 Task: Find connections with filter location Peterborough with filter topic #marketingwith filter profile language French with filter current company Houlihan Lokey with filter school Mangalore University with filter industry Community Development and Urban Planning with filter service category WordPress Design with filter keywords title Medical Researcher
Action: Mouse moved to (522, 51)
Screenshot: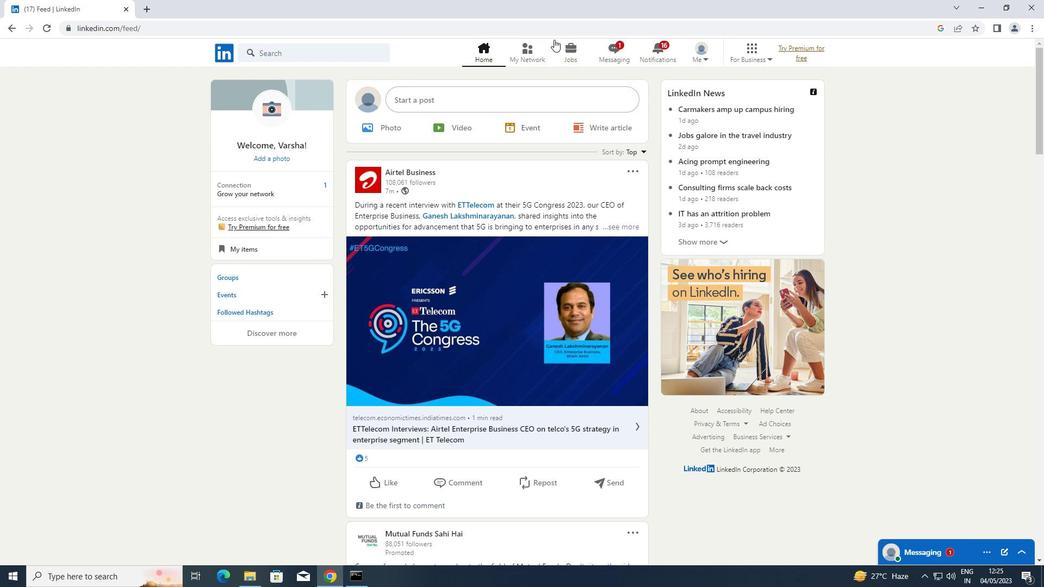
Action: Mouse pressed left at (522, 51)
Screenshot: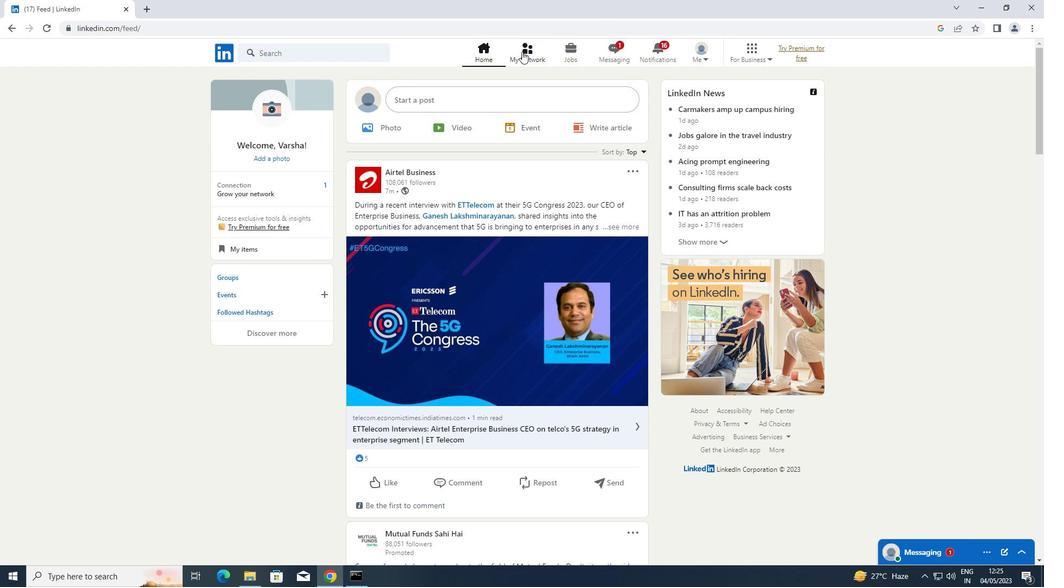 
Action: Mouse moved to (321, 118)
Screenshot: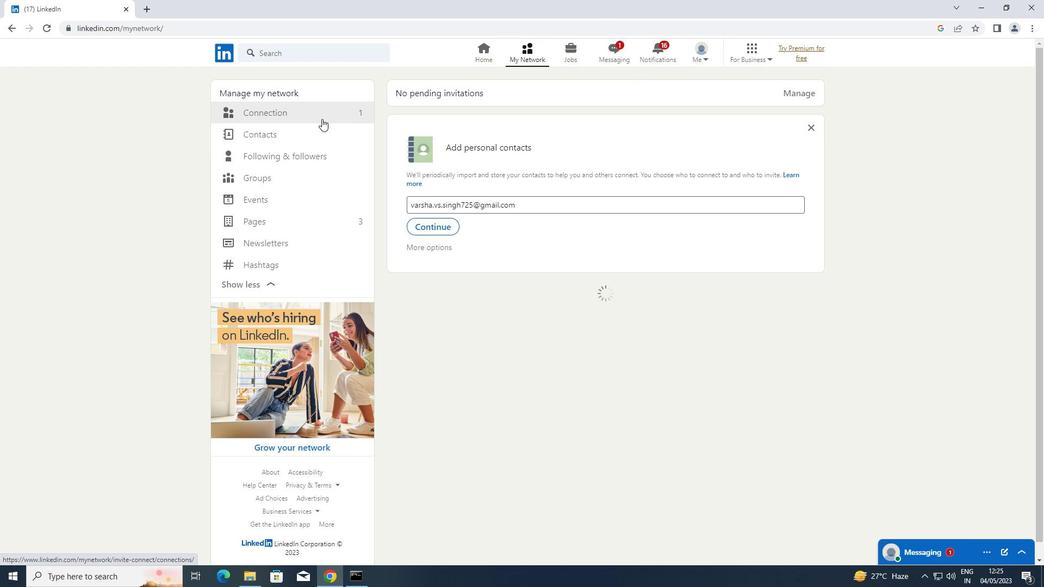 
Action: Mouse pressed left at (321, 118)
Screenshot: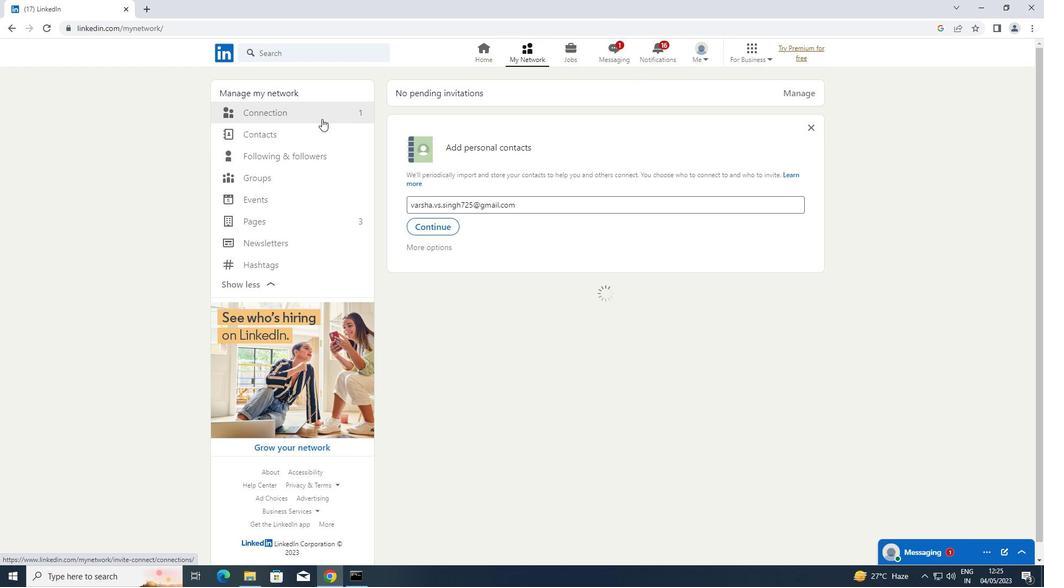 
Action: Mouse moved to (607, 110)
Screenshot: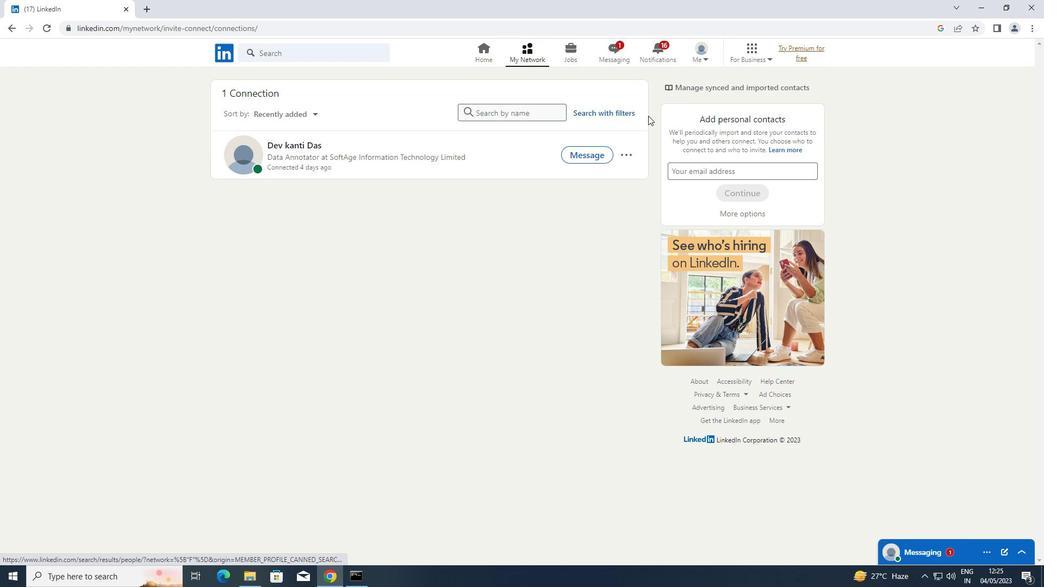 
Action: Mouse pressed left at (607, 110)
Screenshot: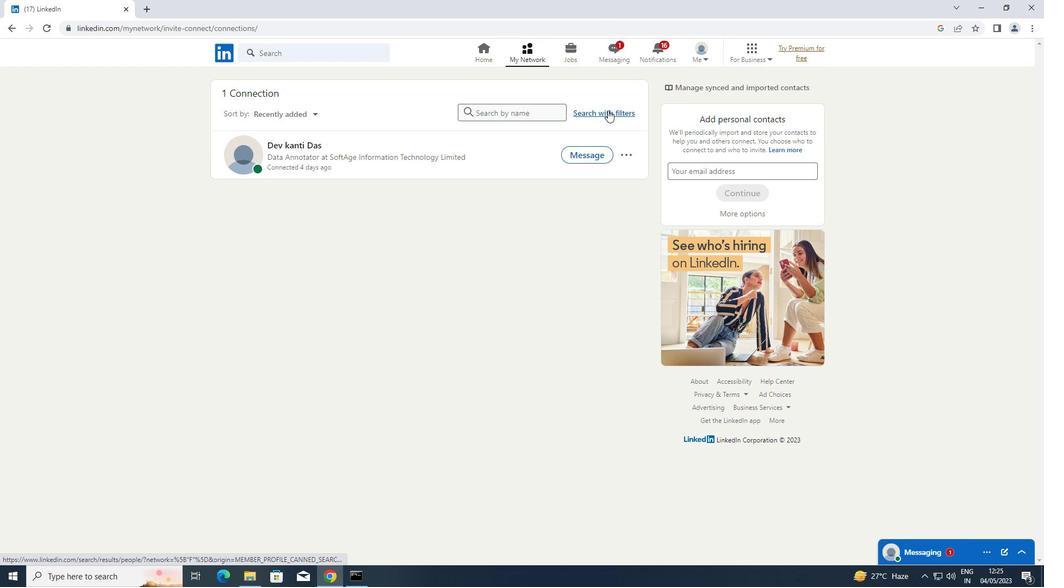 
Action: Mouse moved to (559, 90)
Screenshot: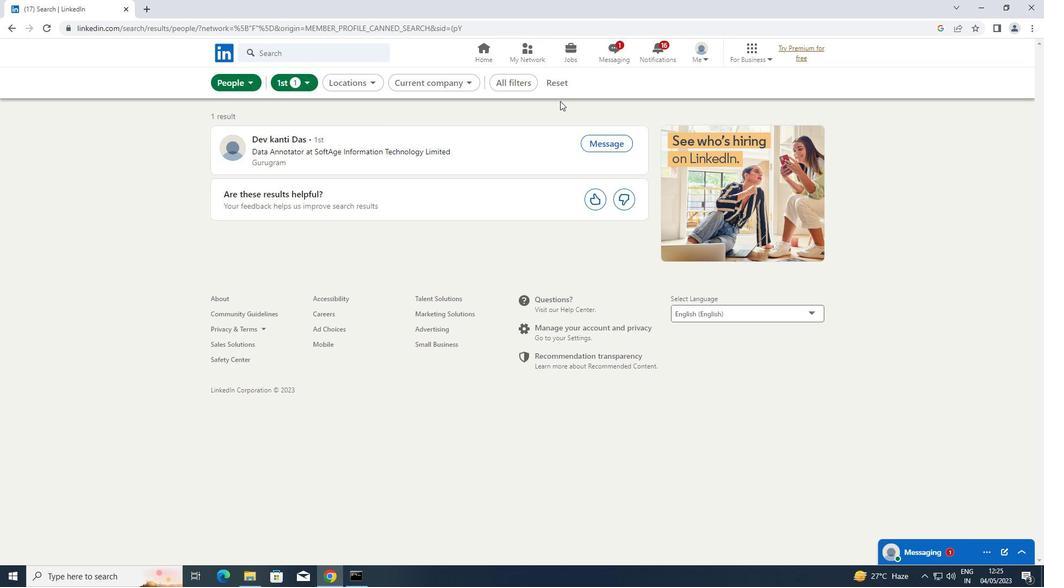 
Action: Mouse pressed left at (559, 90)
Screenshot: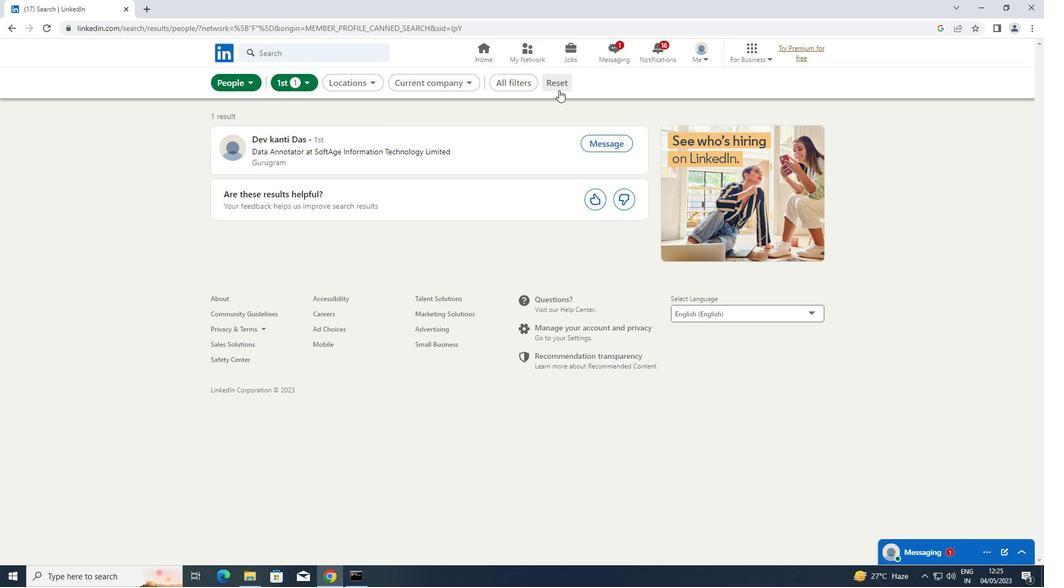 
Action: Mouse moved to (554, 87)
Screenshot: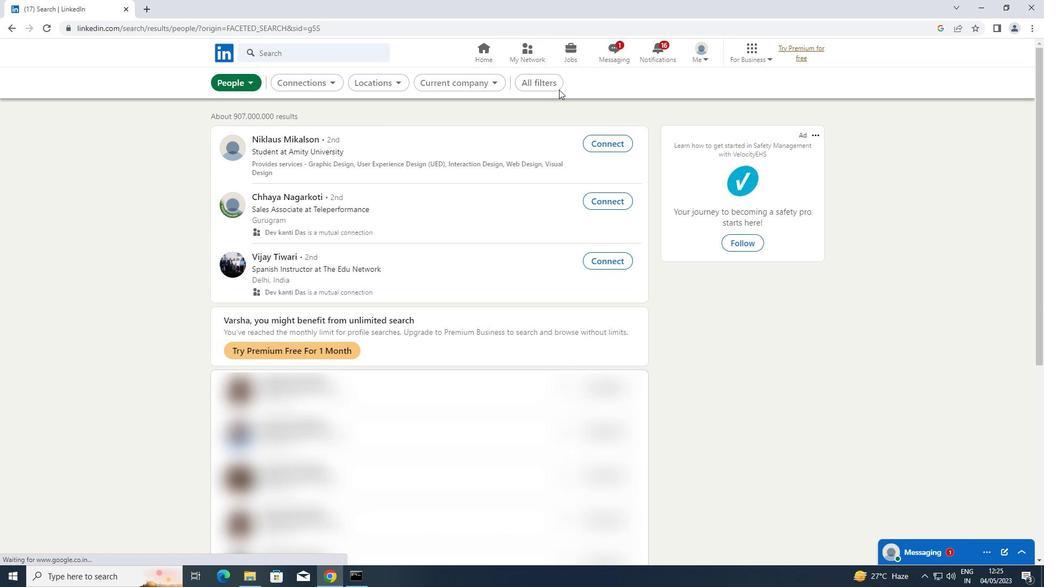 
Action: Mouse pressed left at (554, 87)
Screenshot: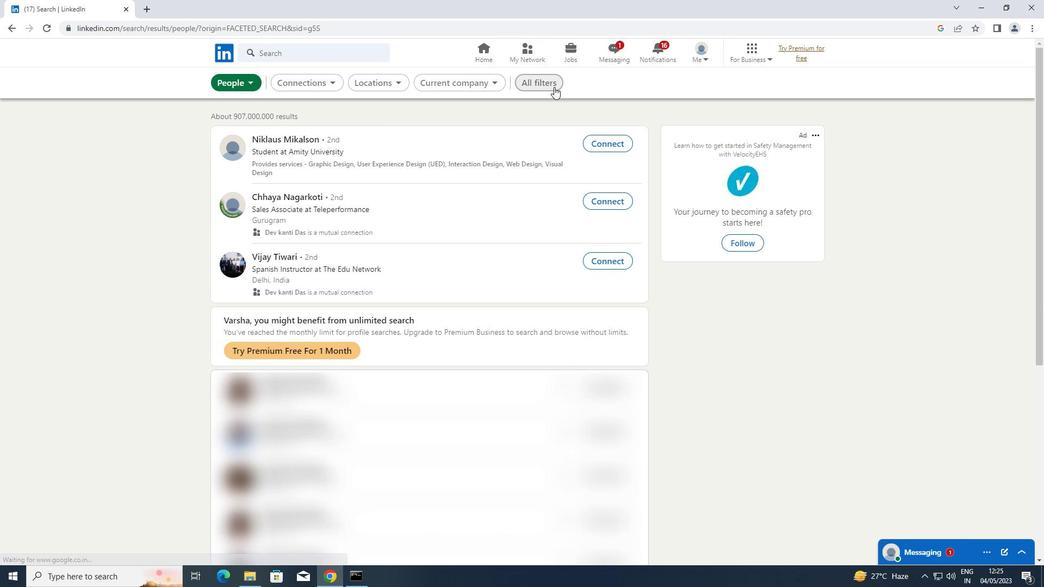 
Action: Mouse moved to (896, 306)
Screenshot: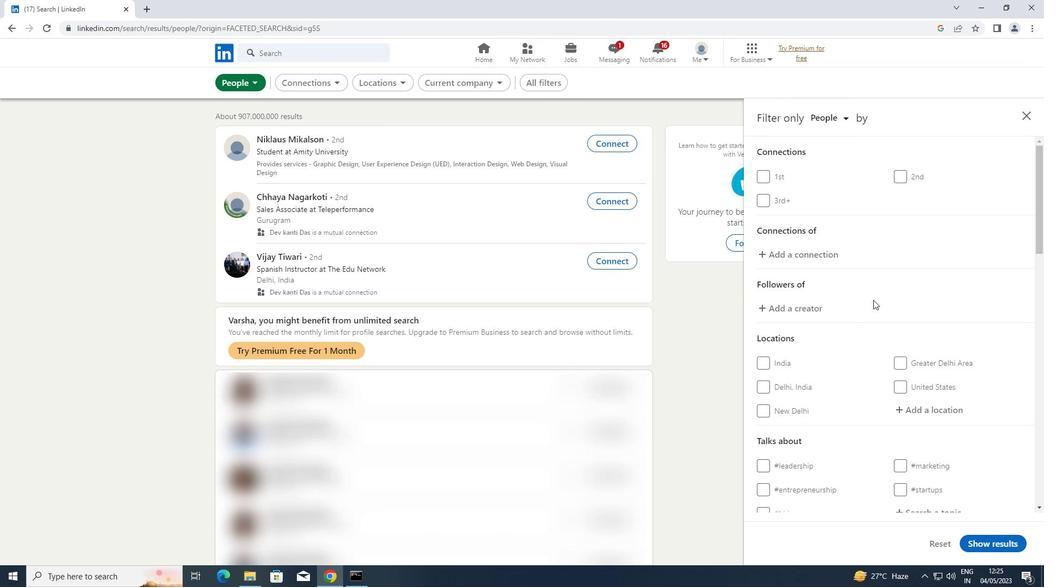 
Action: Mouse scrolled (896, 306) with delta (0, 0)
Screenshot: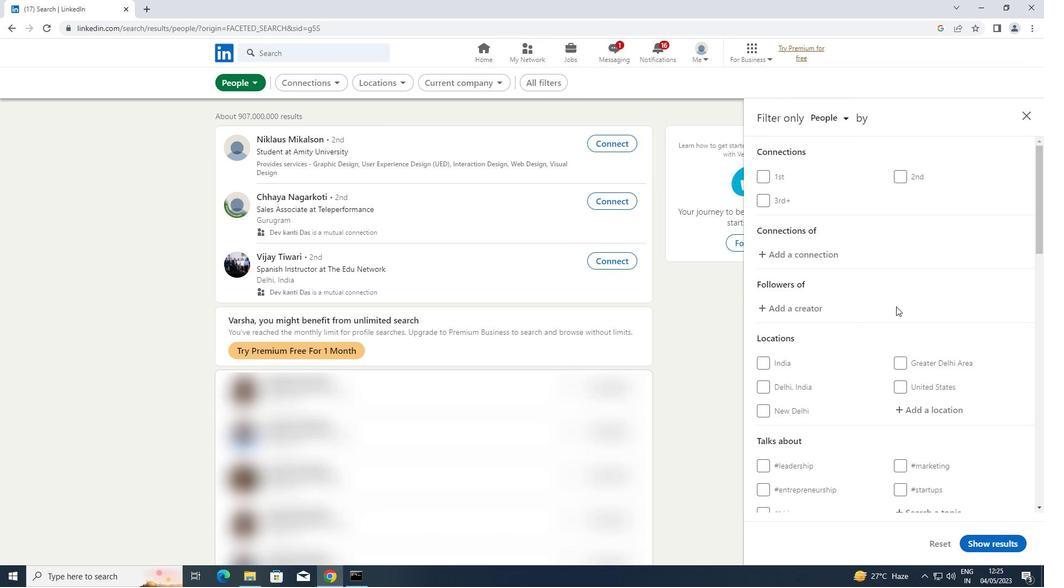 
Action: Mouse scrolled (896, 306) with delta (0, 0)
Screenshot: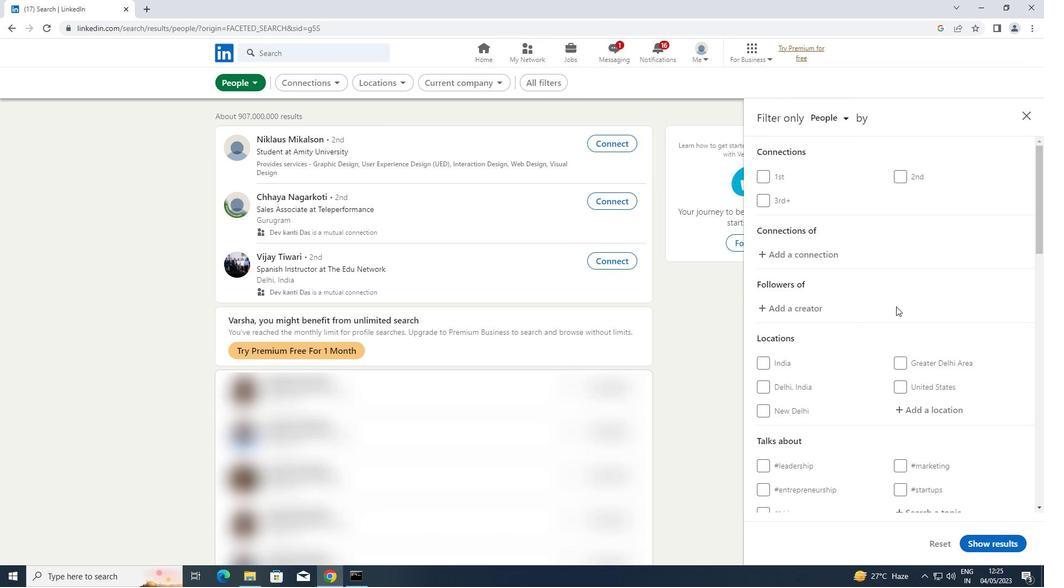 
Action: Mouse moved to (911, 303)
Screenshot: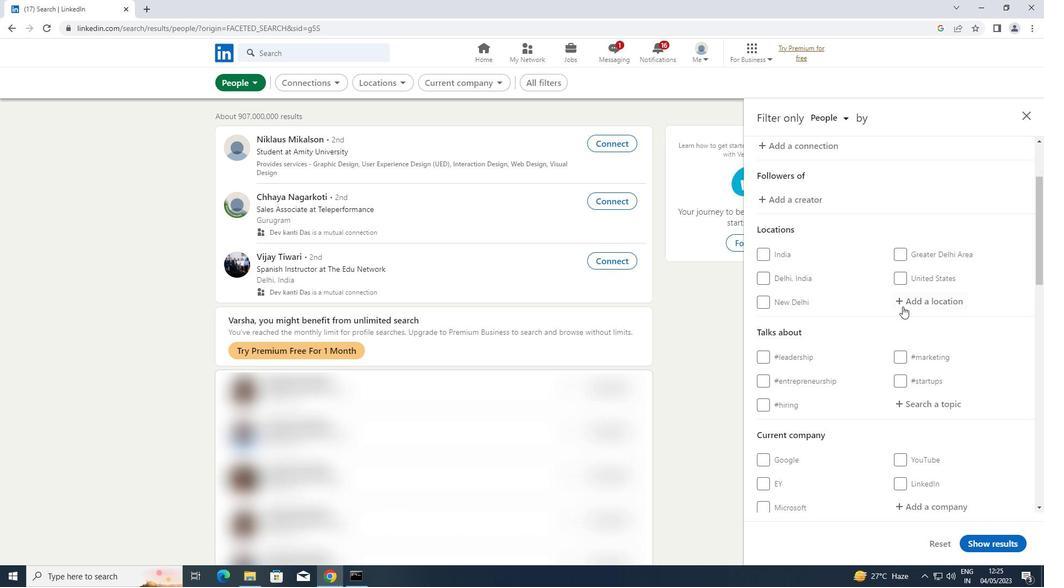 
Action: Mouse pressed left at (911, 303)
Screenshot: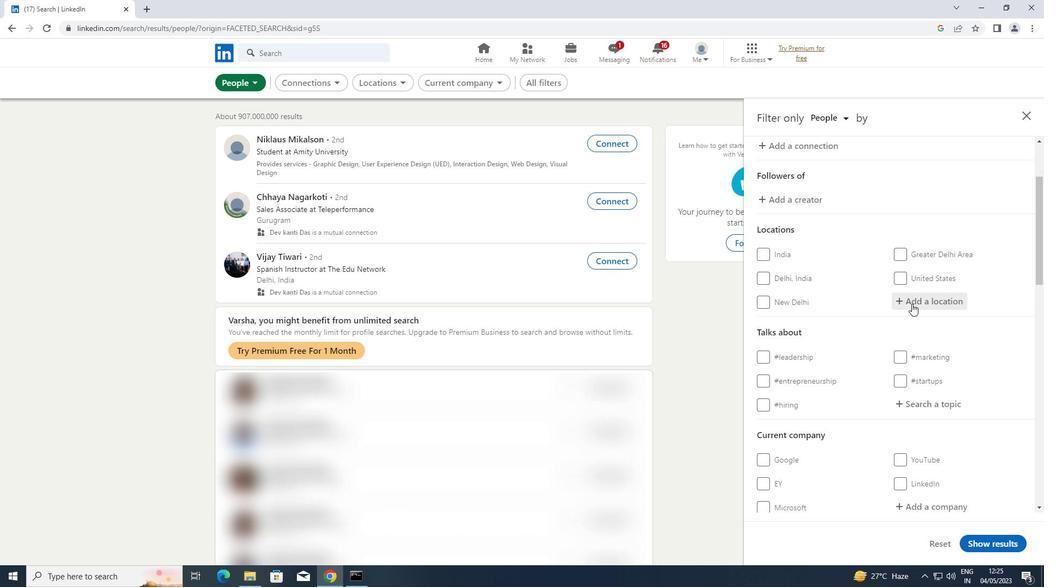 
Action: Key pressed <Key.shift>PETERBOROUGH<Key.enter>
Screenshot: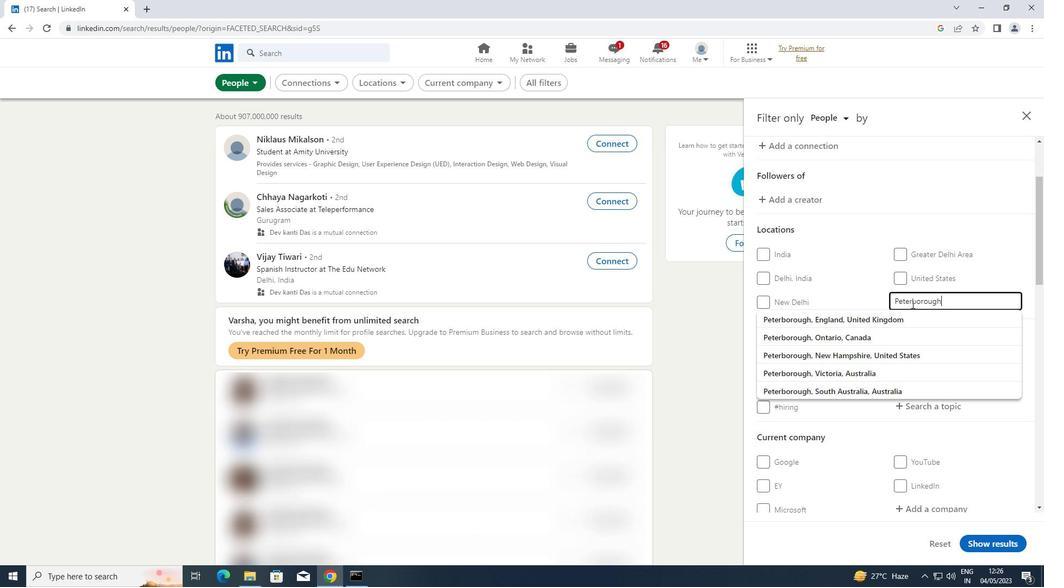 
Action: Mouse moved to (939, 406)
Screenshot: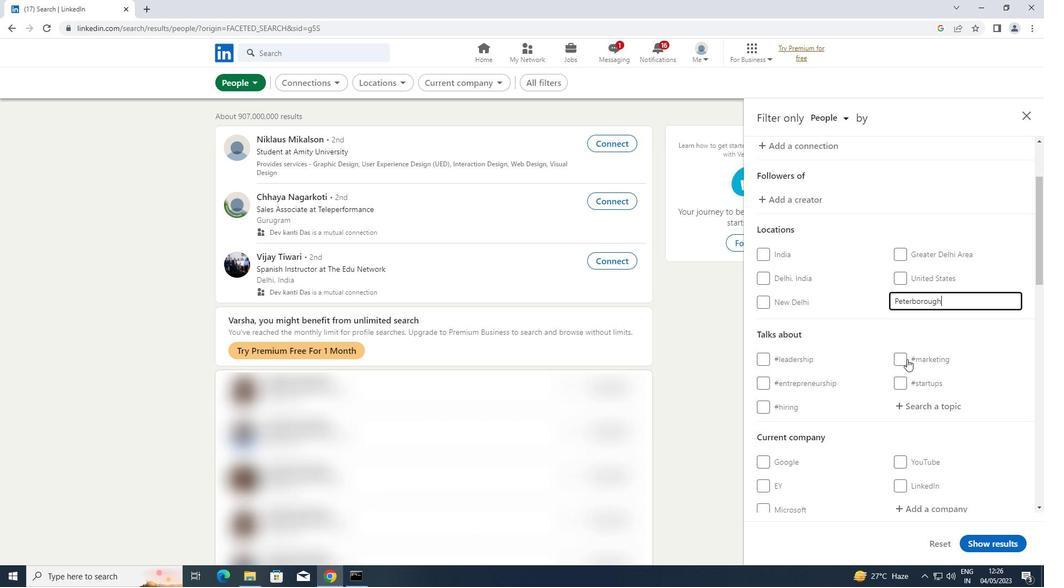 
Action: Mouse pressed left at (939, 406)
Screenshot: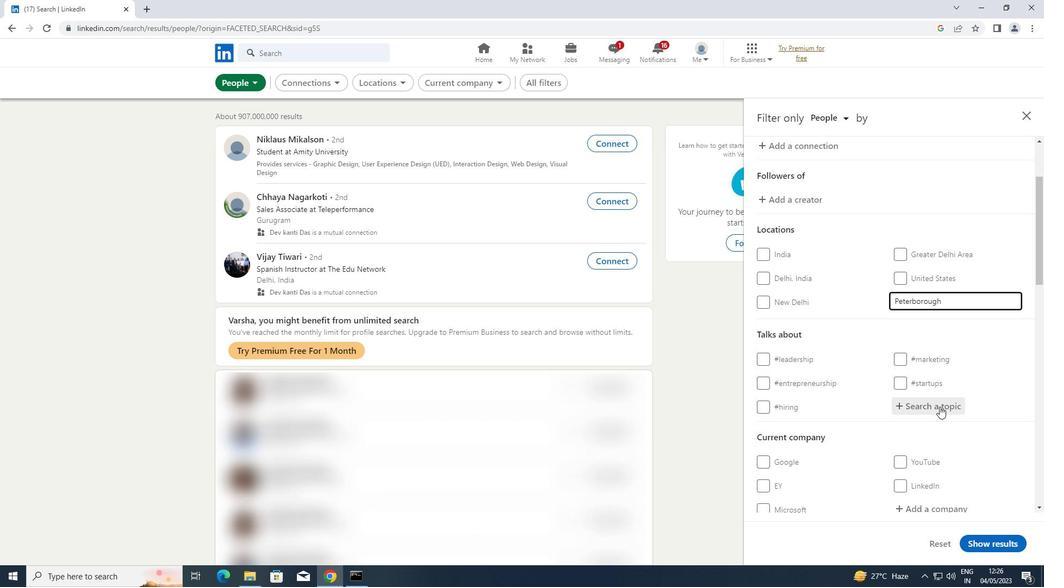 
Action: Mouse moved to (939, 407)
Screenshot: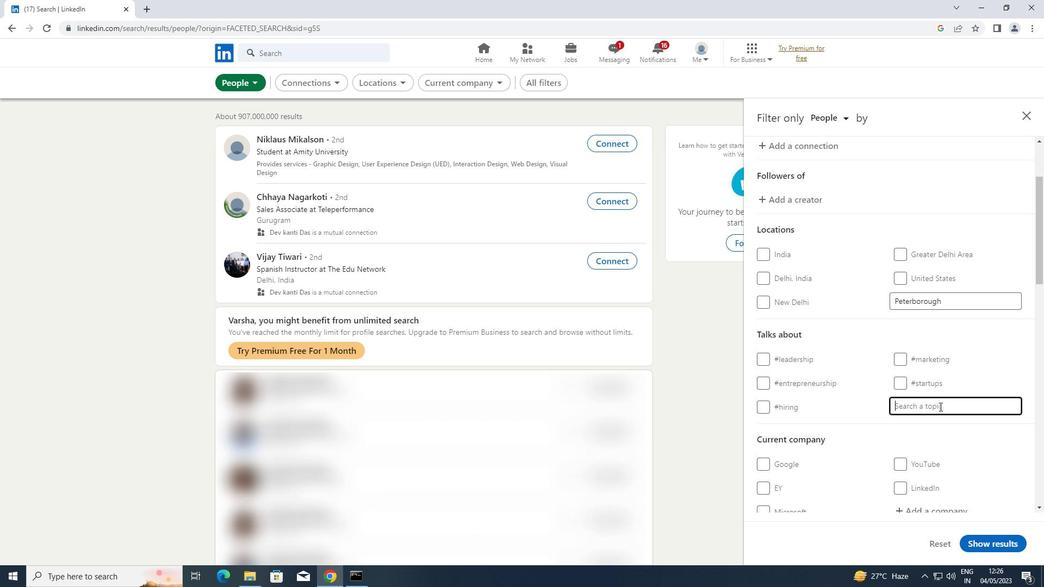 
Action: Key pressed MARKETING
Screenshot: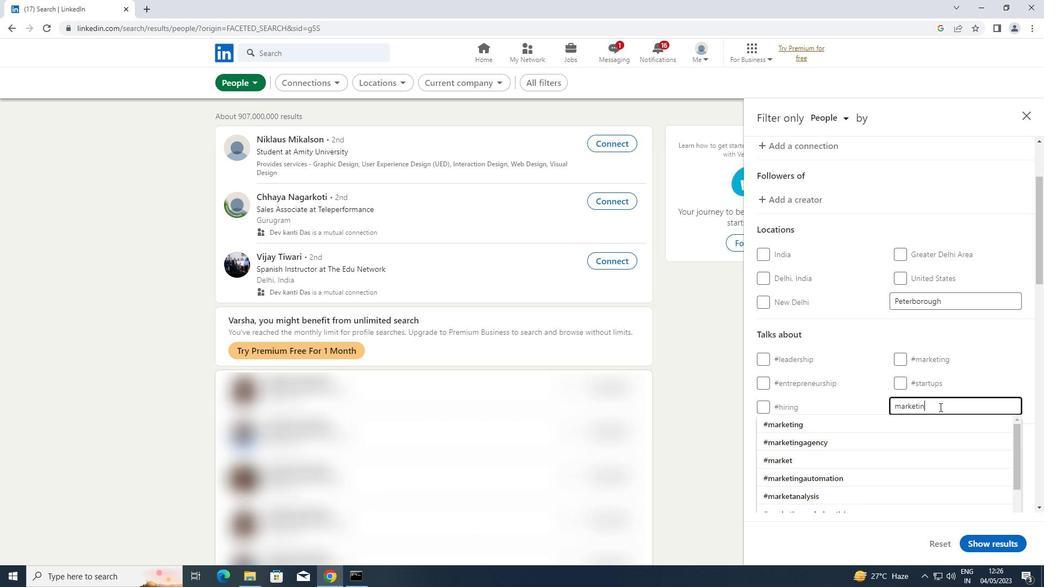 
Action: Mouse moved to (924, 429)
Screenshot: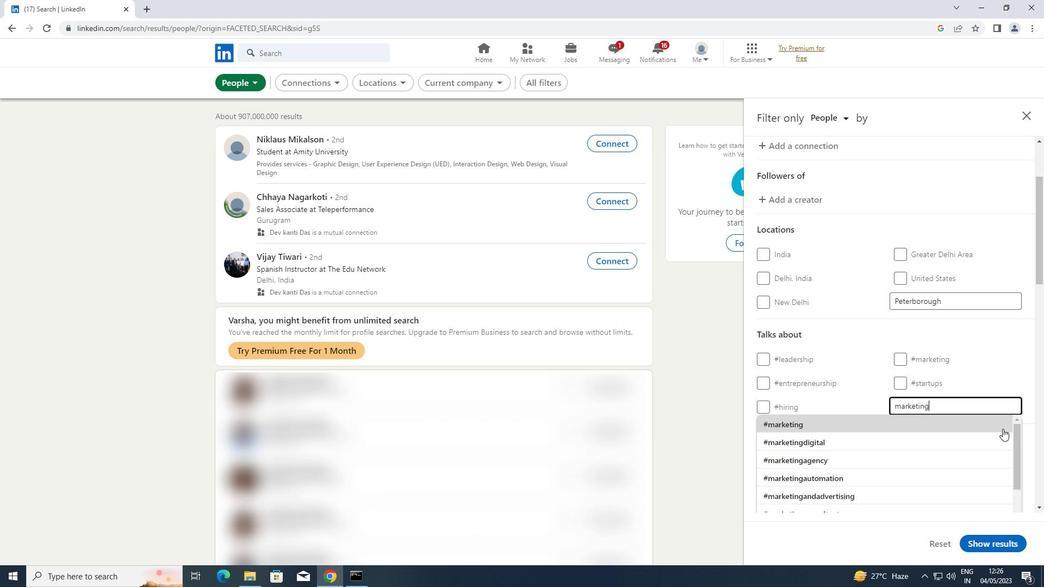 
Action: Mouse pressed left at (924, 429)
Screenshot: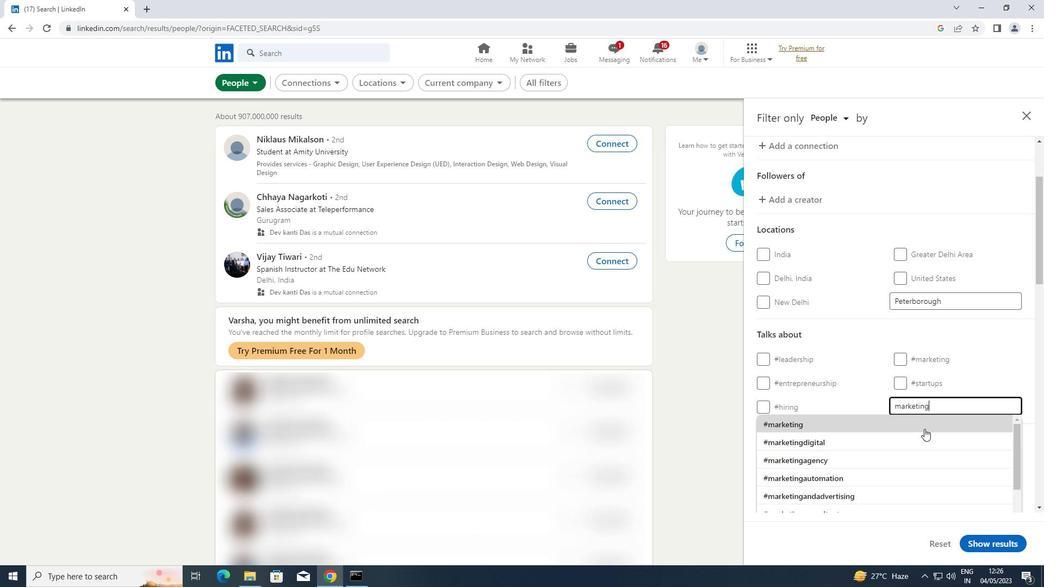 
Action: Mouse moved to (940, 420)
Screenshot: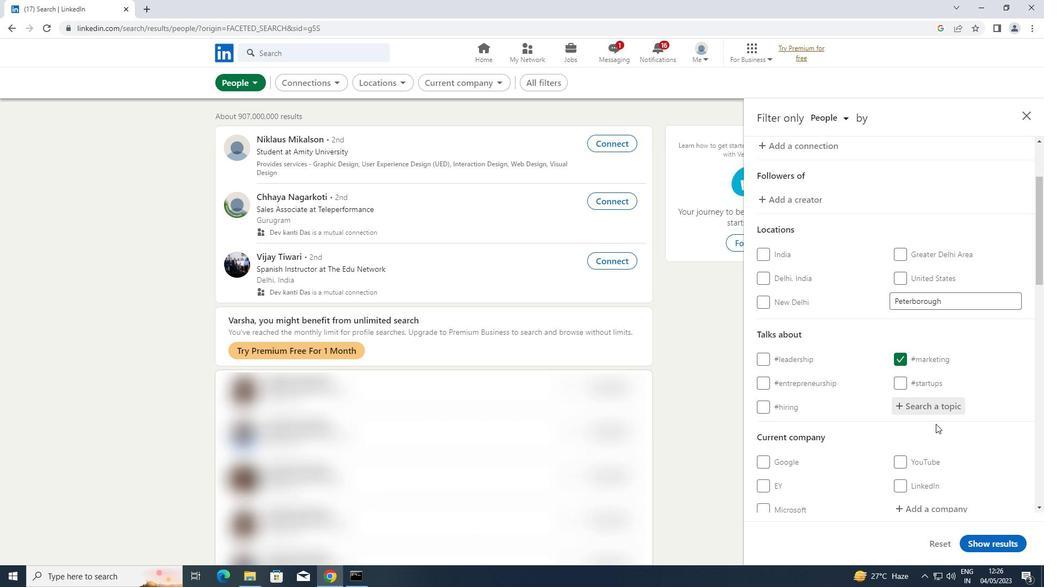 
Action: Mouse scrolled (940, 420) with delta (0, 0)
Screenshot: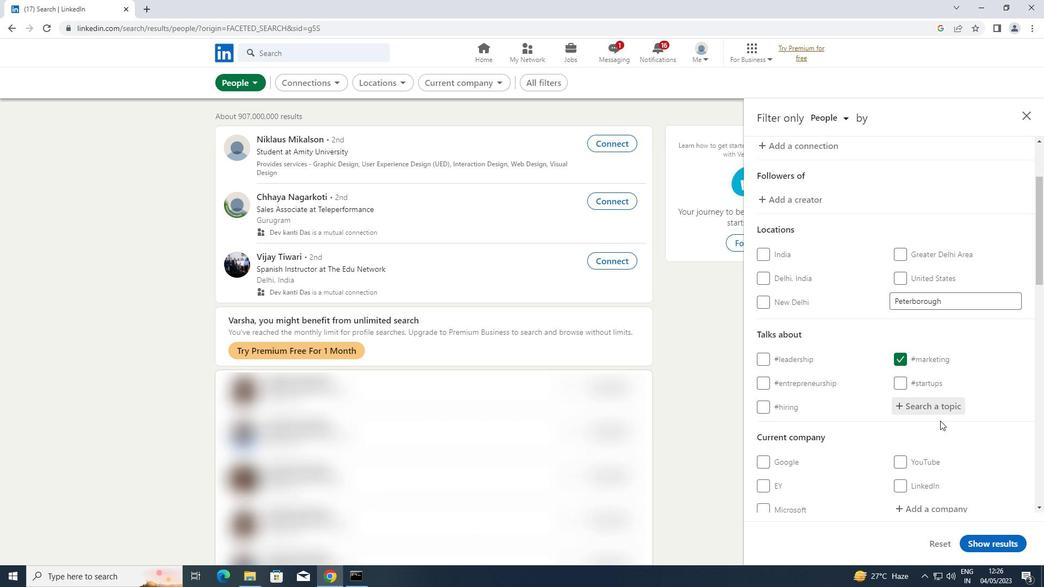 
Action: Mouse scrolled (940, 420) with delta (0, 0)
Screenshot: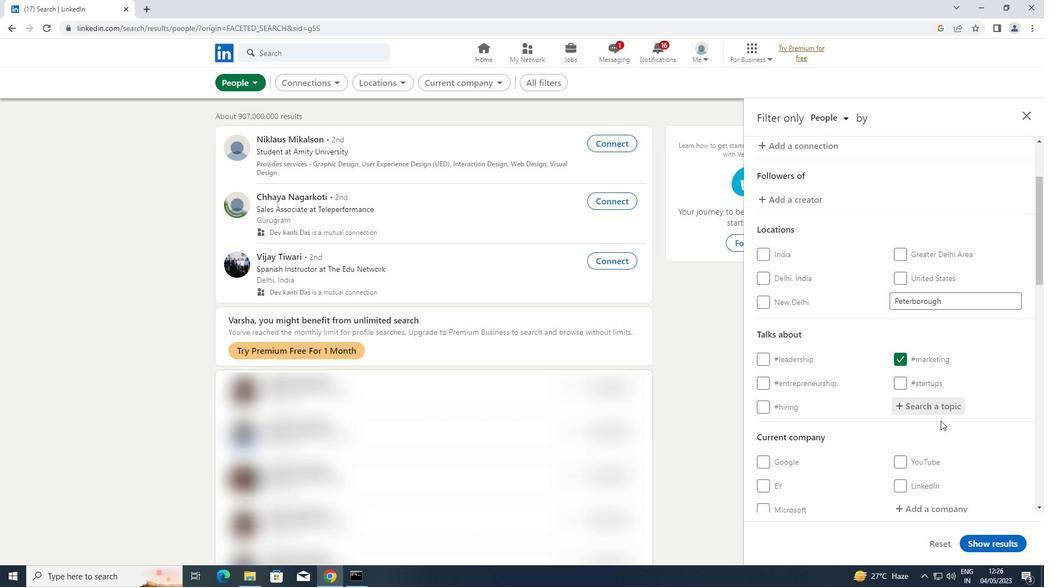 
Action: Mouse scrolled (940, 420) with delta (0, 0)
Screenshot: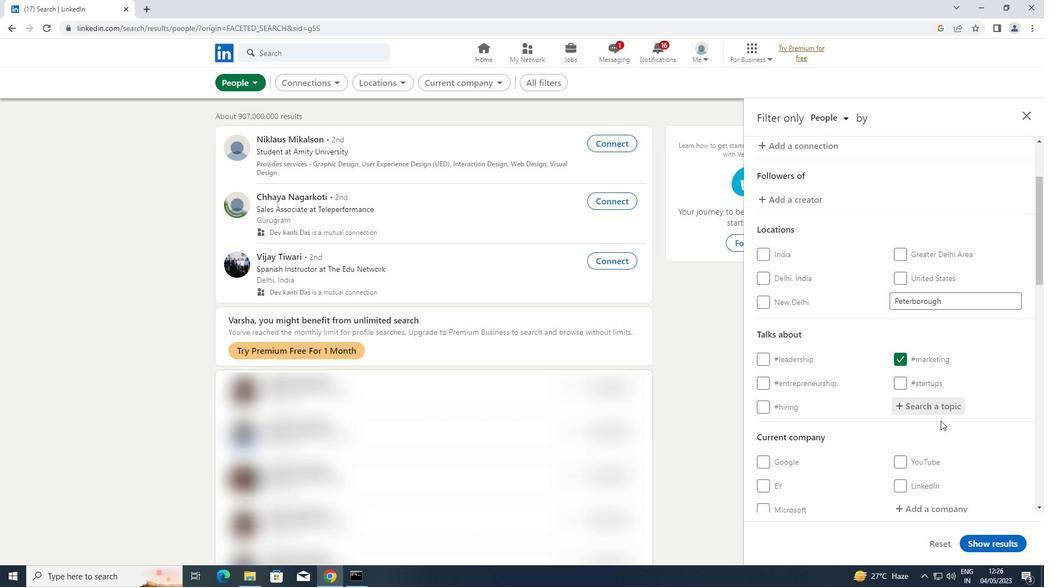 
Action: Mouse moved to (947, 408)
Screenshot: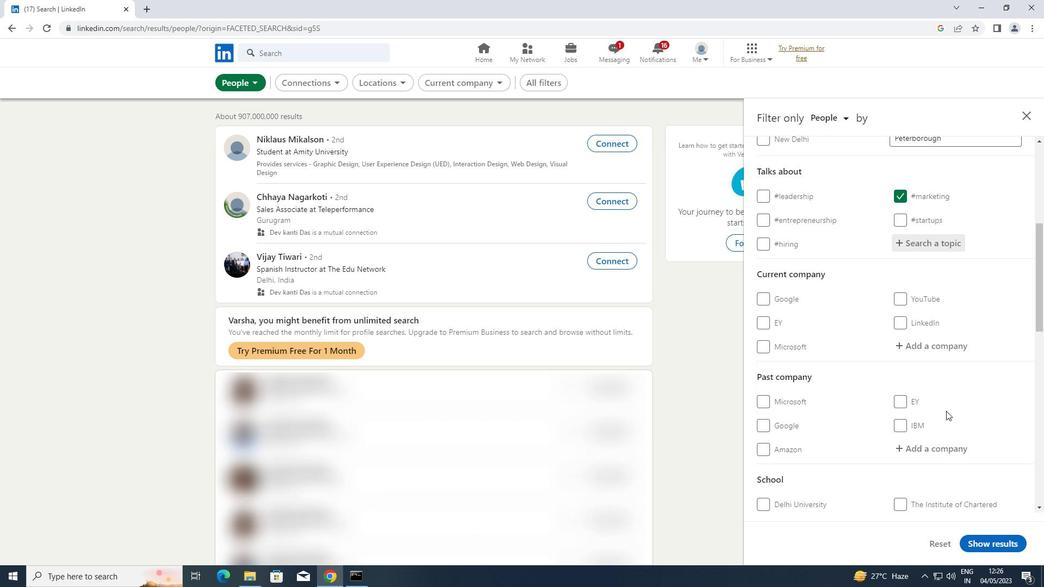 
Action: Mouse scrolled (947, 408) with delta (0, 0)
Screenshot: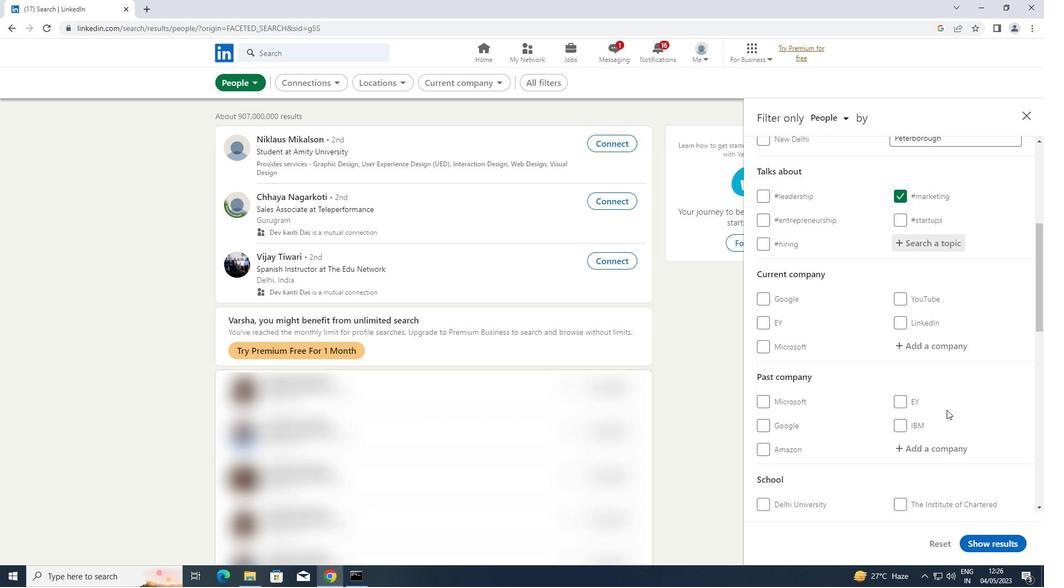 
Action: Mouse scrolled (947, 408) with delta (0, 0)
Screenshot: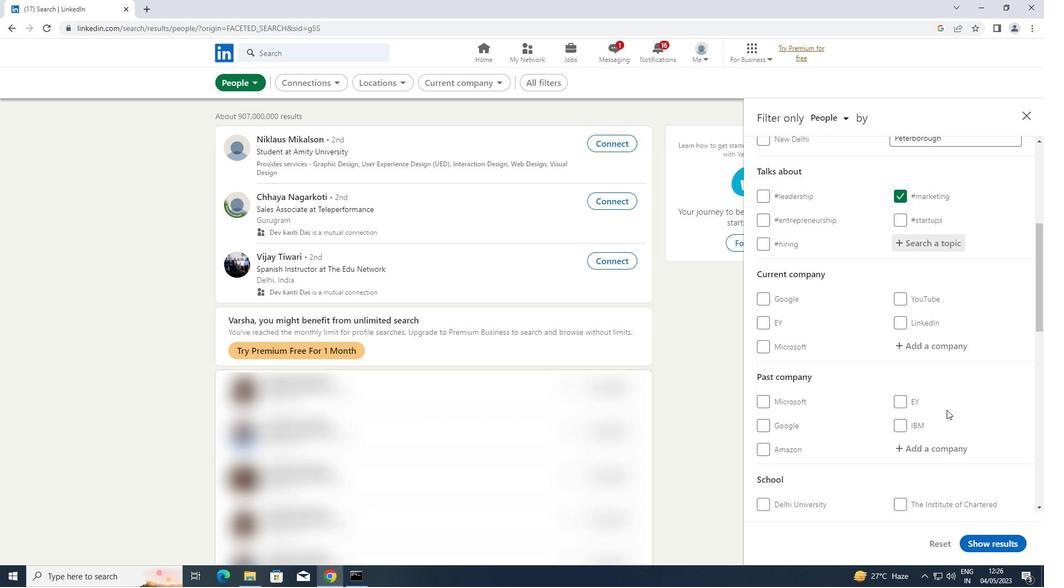 
Action: Mouse scrolled (947, 408) with delta (0, 0)
Screenshot: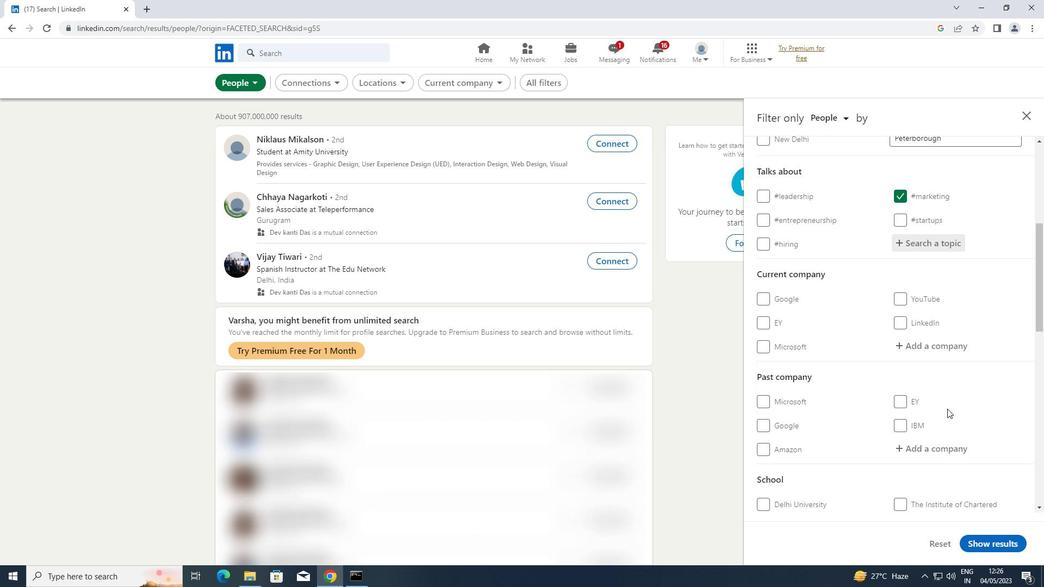 
Action: Mouse moved to (947, 408)
Screenshot: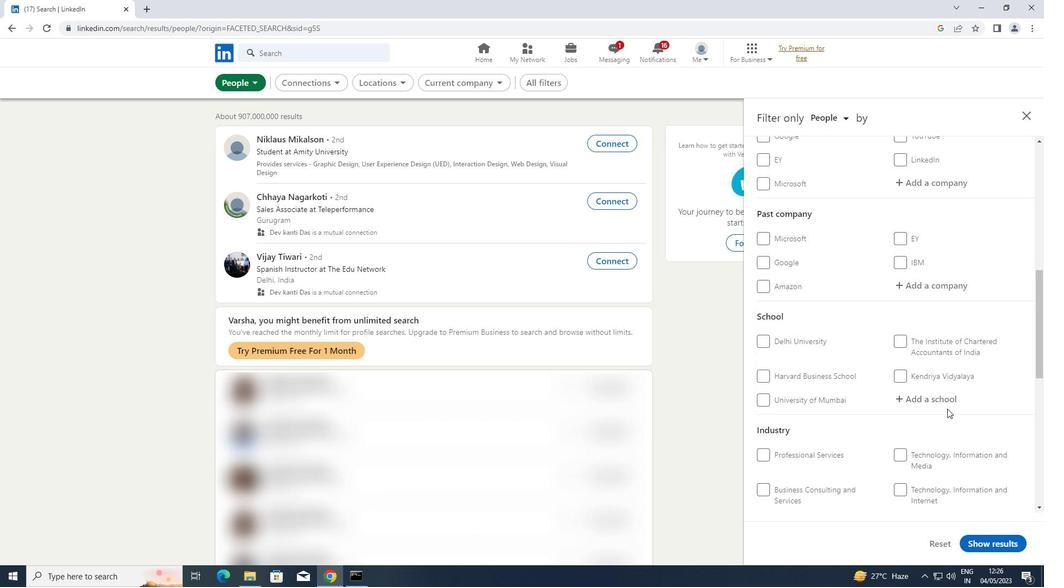 
Action: Mouse scrolled (947, 407) with delta (0, 0)
Screenshot: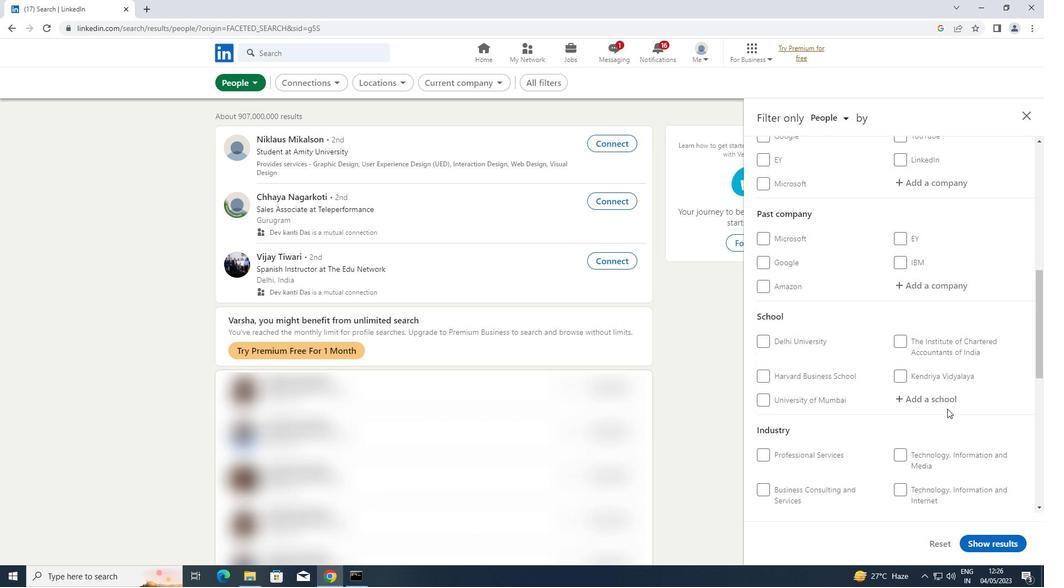 
Action: Mouse scrolled (947, 407) with delta (0, 0)
Screenshot: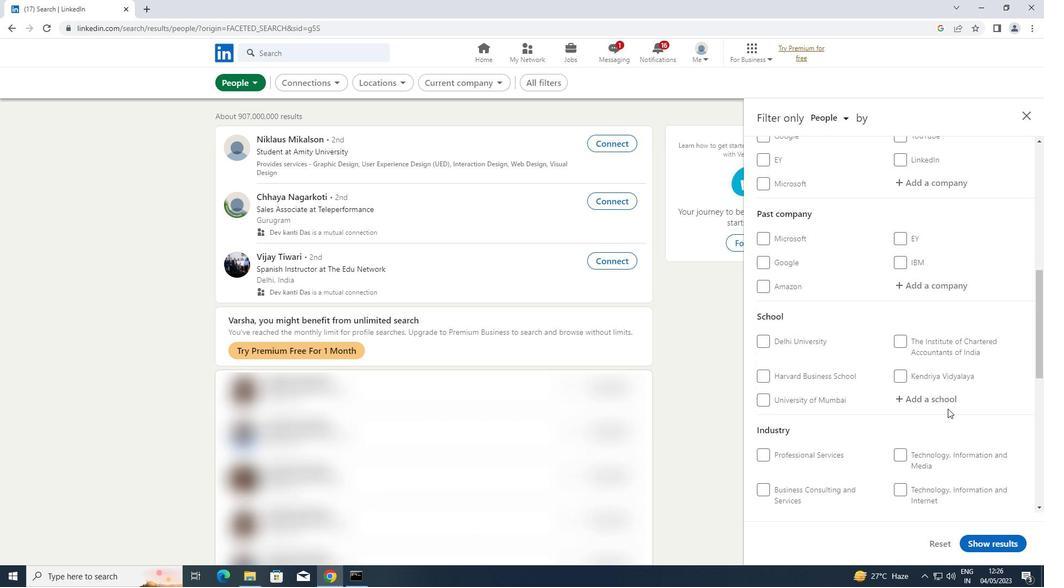 
Action: Mouse scrolled (947, 407) with delta (0, 0)
Screenshot: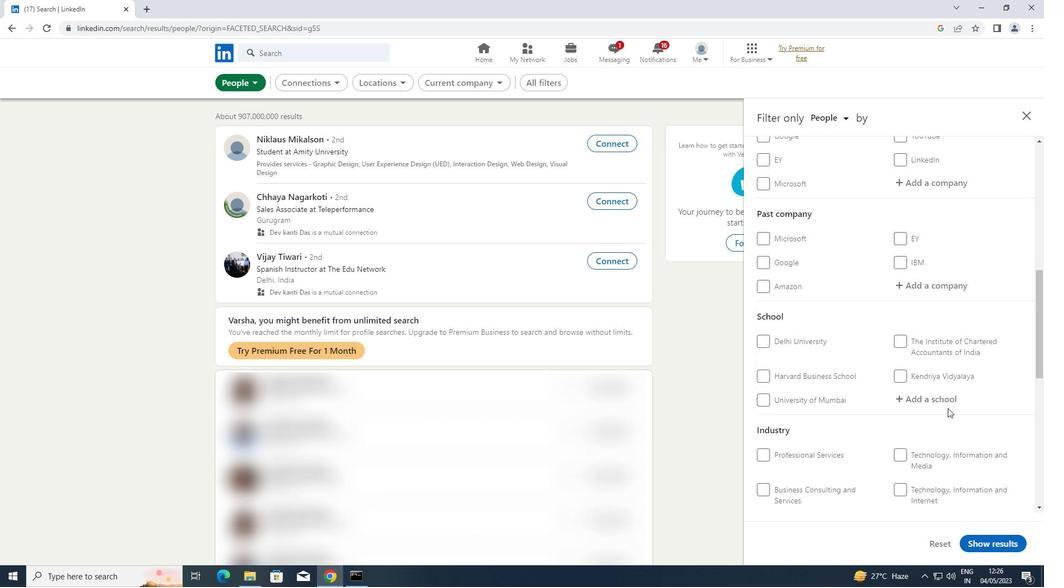
Action: Mouse moved to (899, 417)
Screenshot: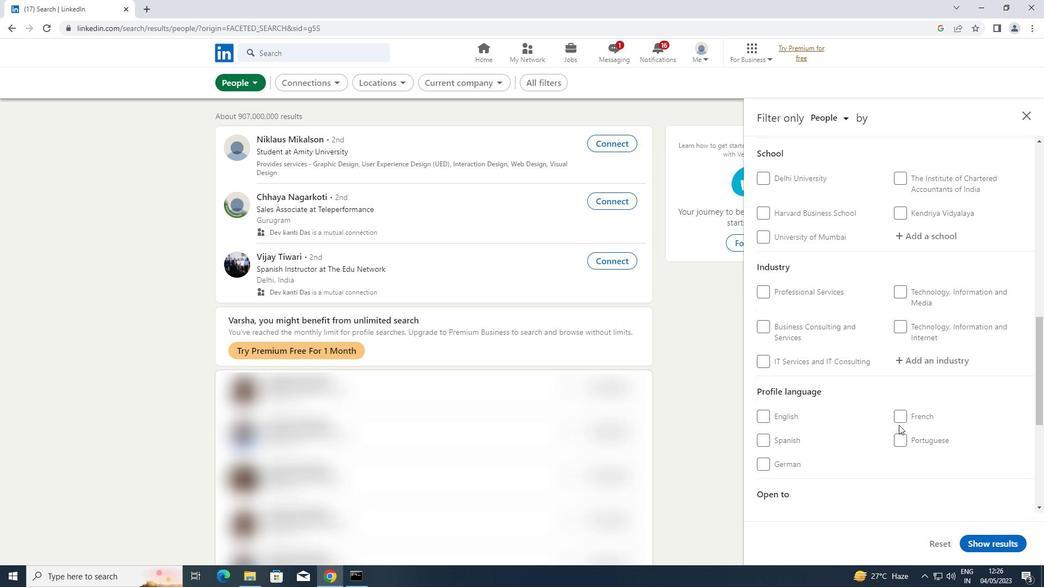 
Action: Mouse pressed left at (899, 417)
Screenshot: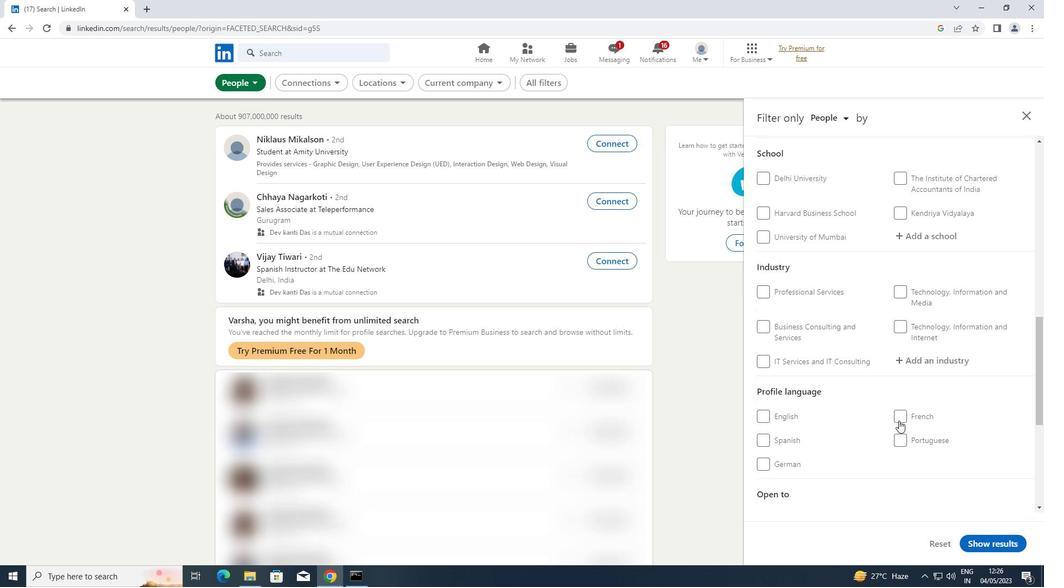 
Action: Mouse moved to (899, 410)
Screenshot: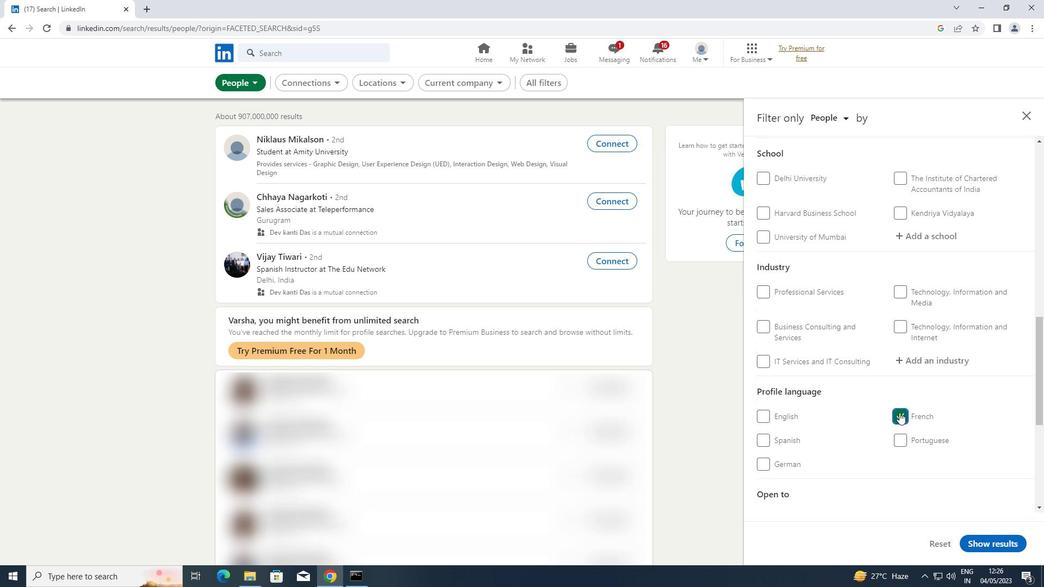
Action: Mouse scrolled (899, 410) with delta (0, 0)
Screenshot: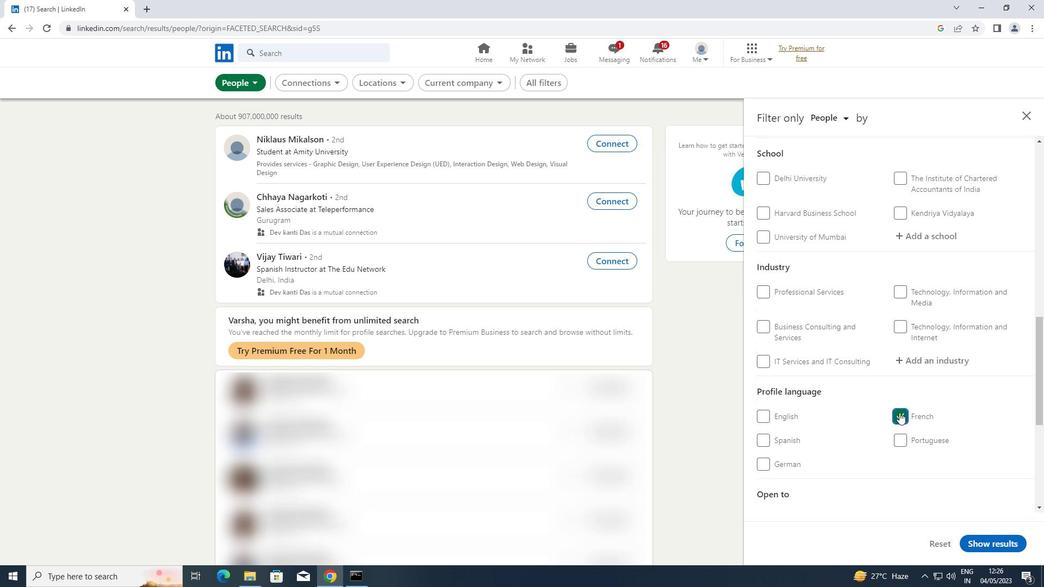 
Action: Mouse moved to (899, 409)
Screenshot: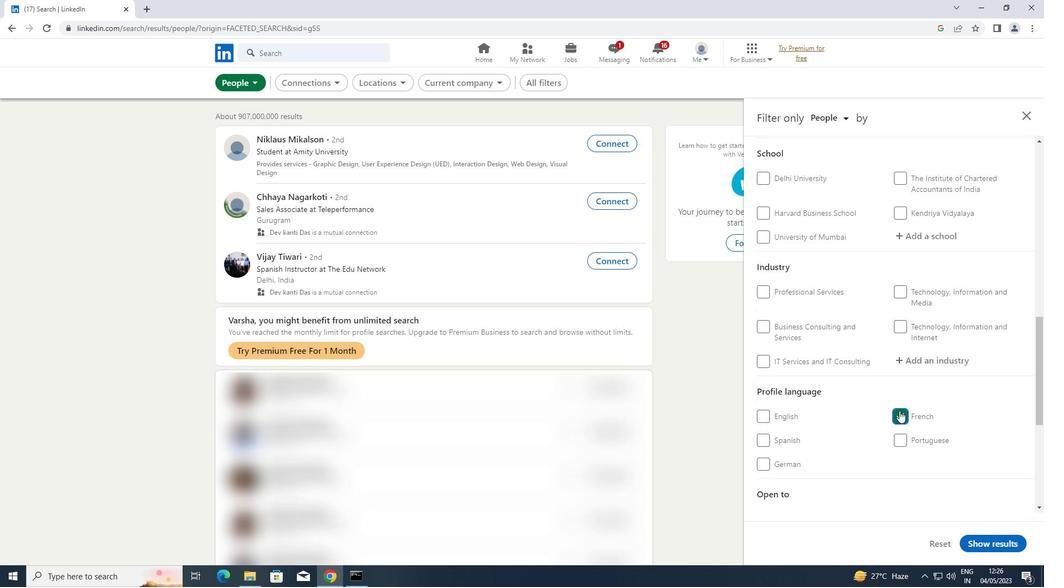 
Action: Mouse scrolled (899, 410) with delta (0, 0)
Screenshot: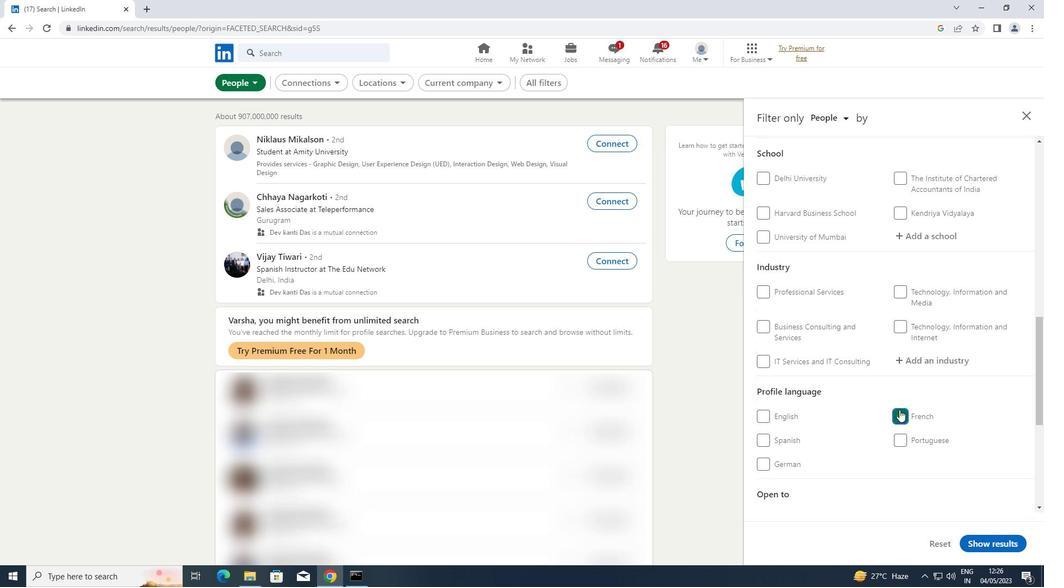 
Action: Mouse scrolled (899, 410) with delta (0, 0)
Screenshot: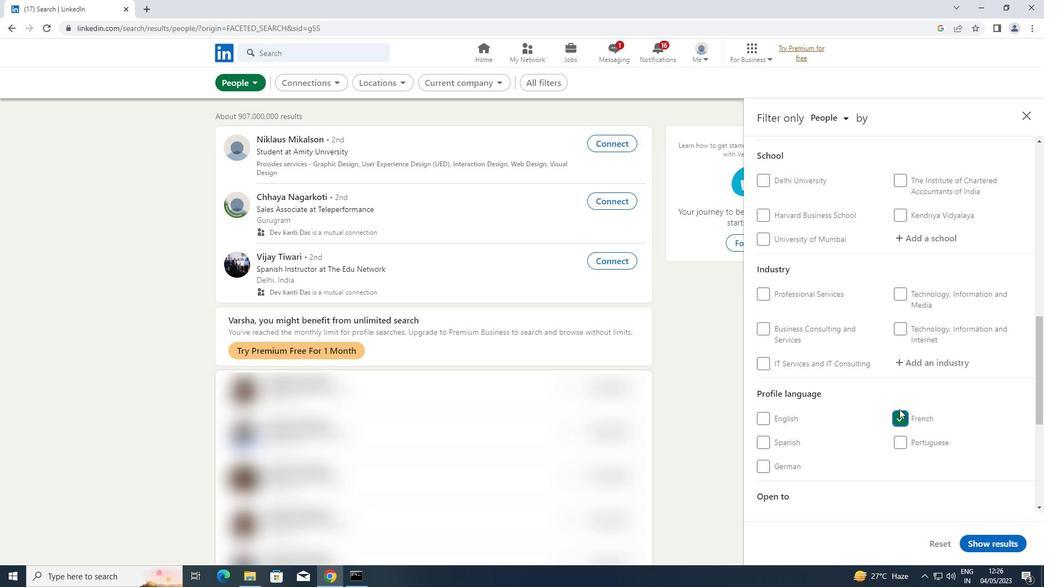
Action: Mouse scrolled (899, 410) with delta (0, 0)
Screenshot: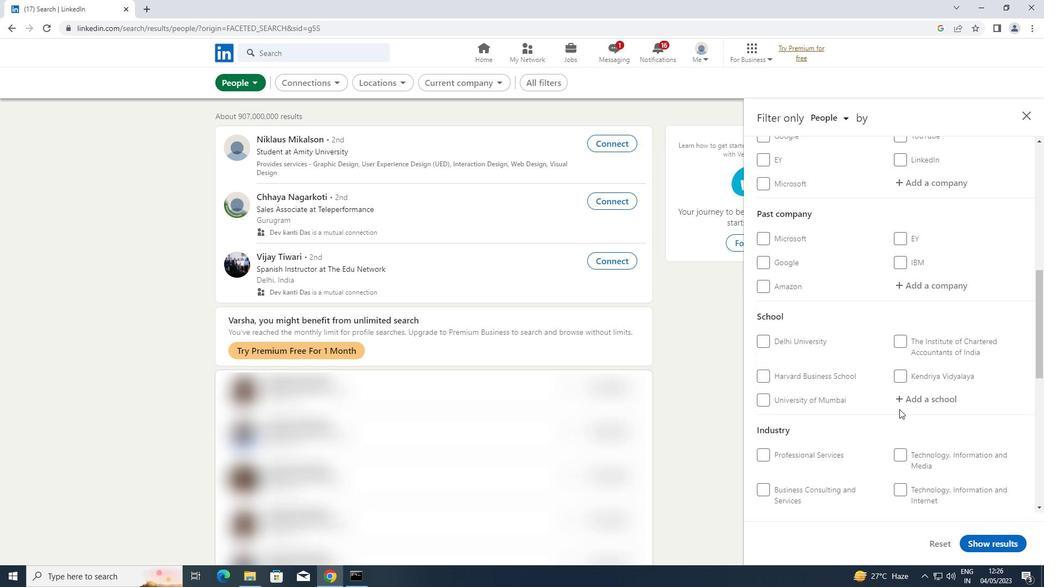 
Action: Mouse scrolled (899, 410) with delta (0, 0)
Screenshot: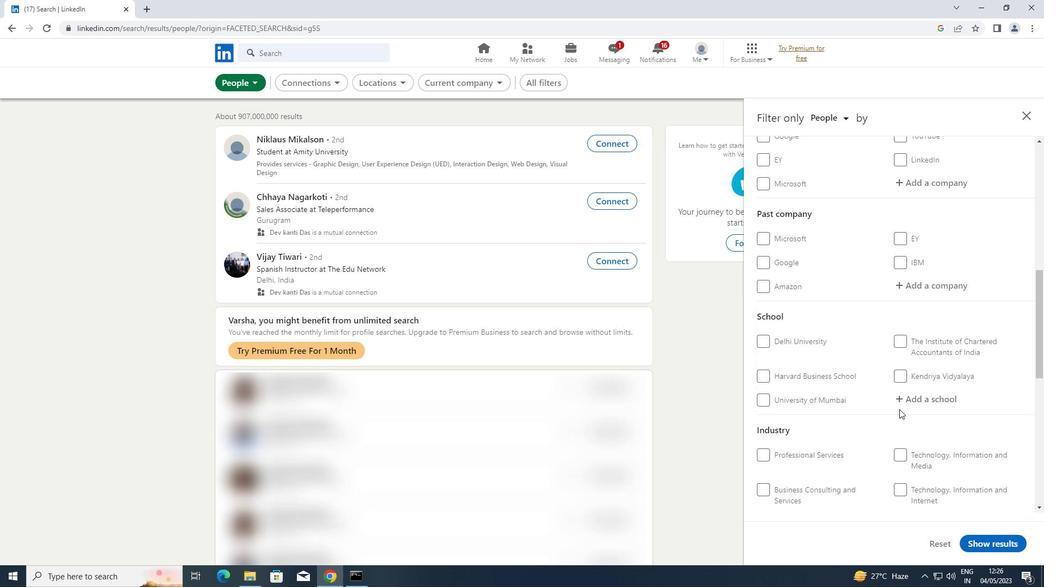 
Action: Mouse scrolled (899, 410) with delta (0, 0)
Screenshot: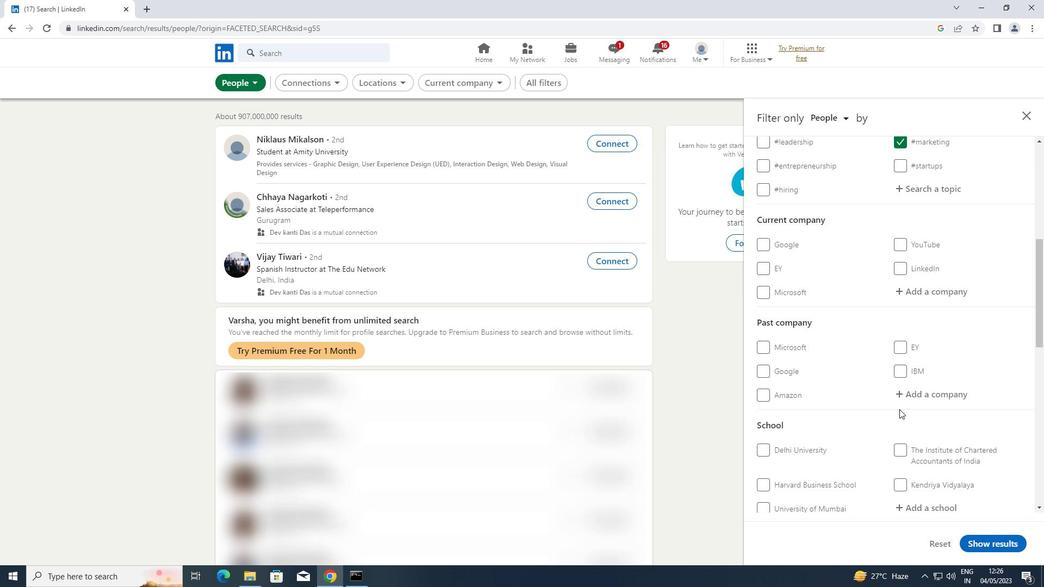 
Action: Mouse moved to (923, 341)
Screenshot: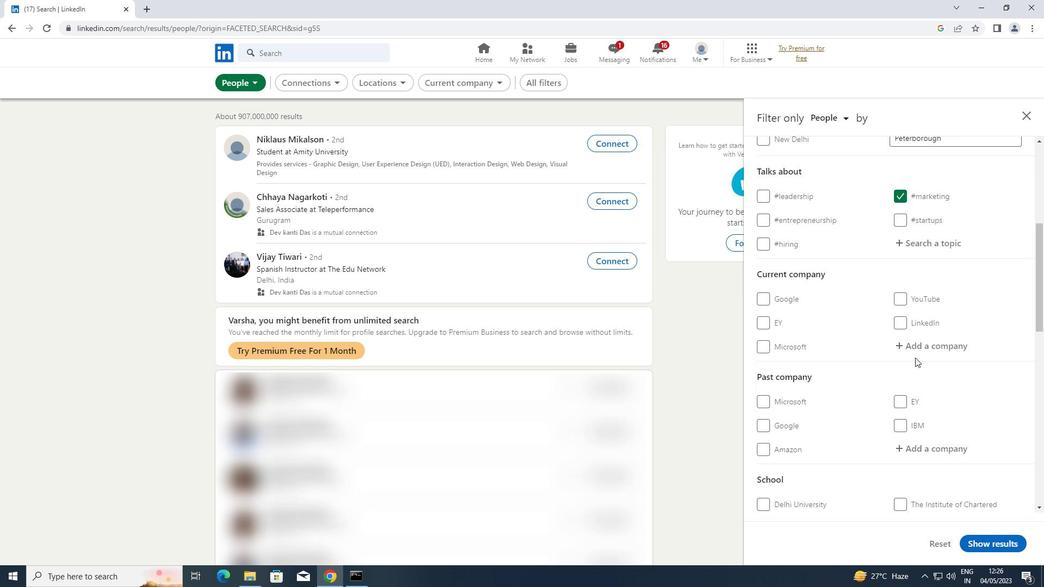 
Action: Mouse pressed left at (923, 341)
Screenshot: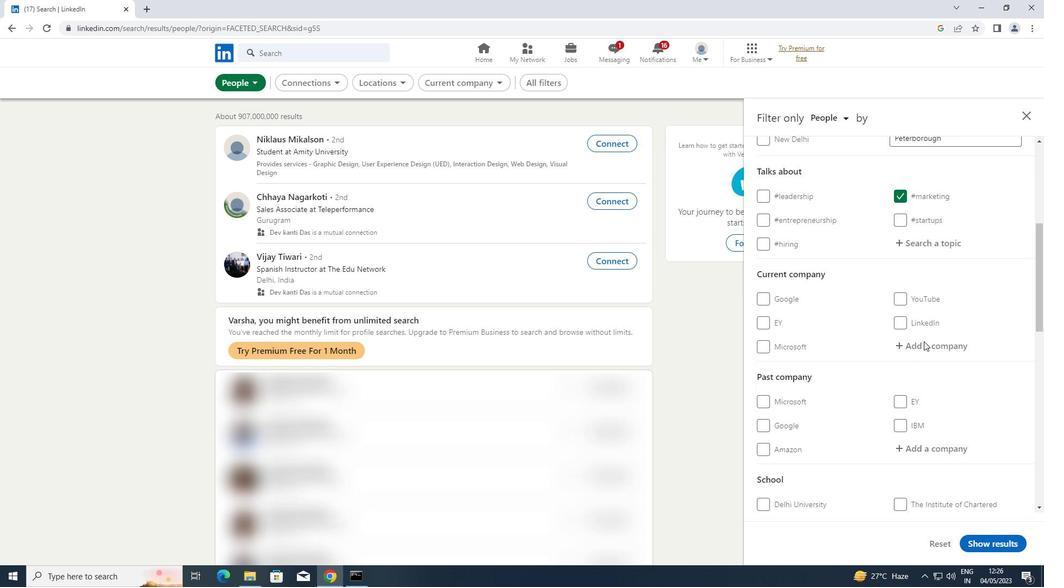 
Action: Mouse moved to (923, 344)
Screenshot: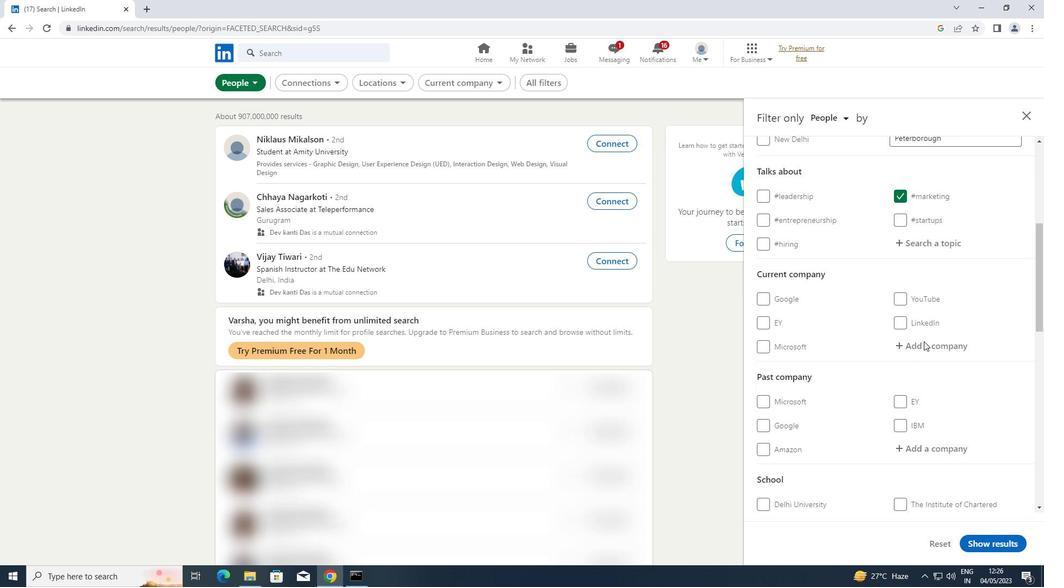 
Action: Mouse pressed left at (923, 344)
Screenshot: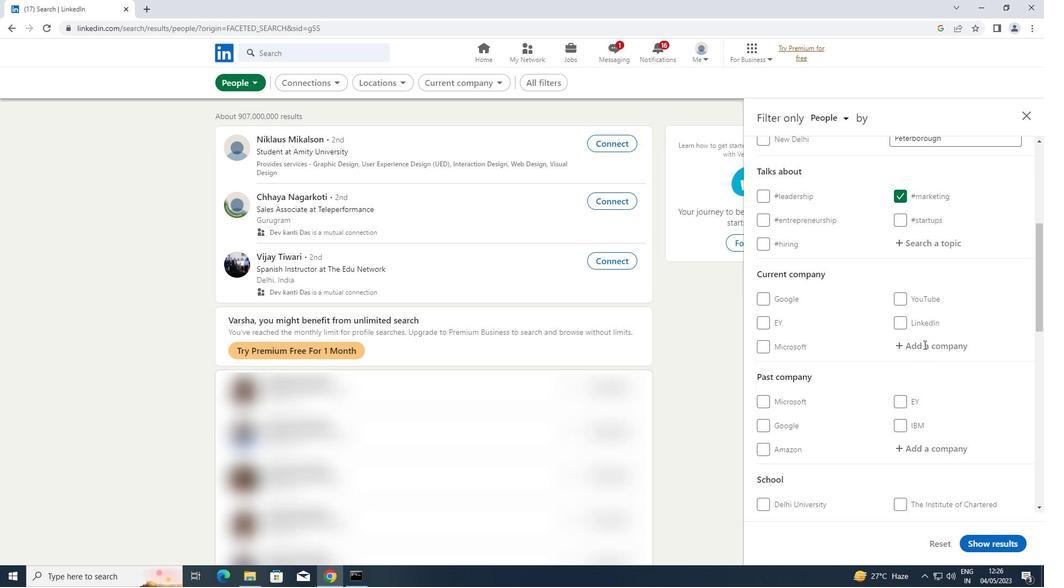 
Action: Key pressed <Key.shift>HOULIHAN<Key.space><Key.shift>LOKEY
Screenshot: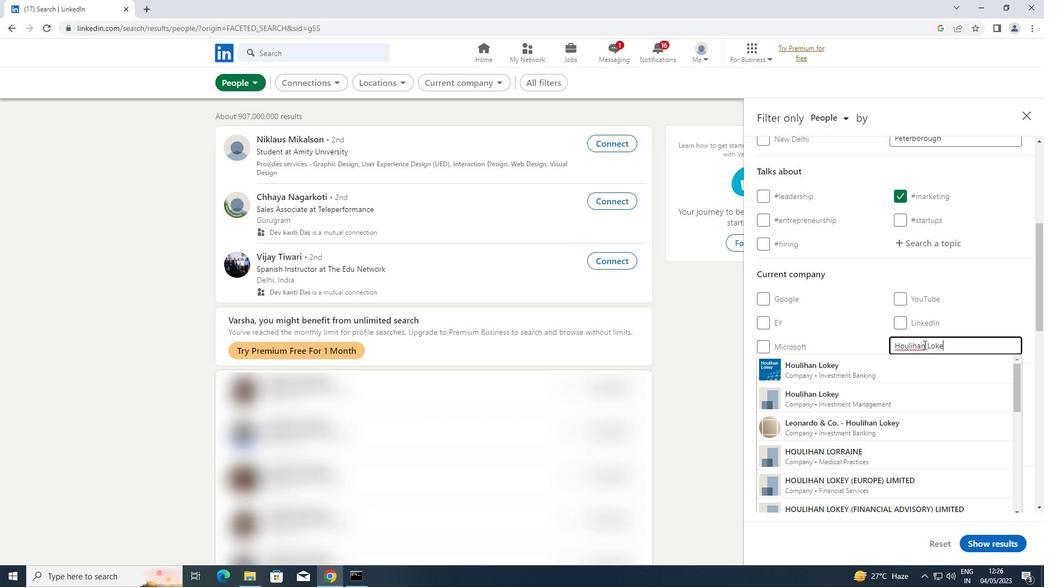 
Action: Mouse moved to (848, 360)
Screenshot: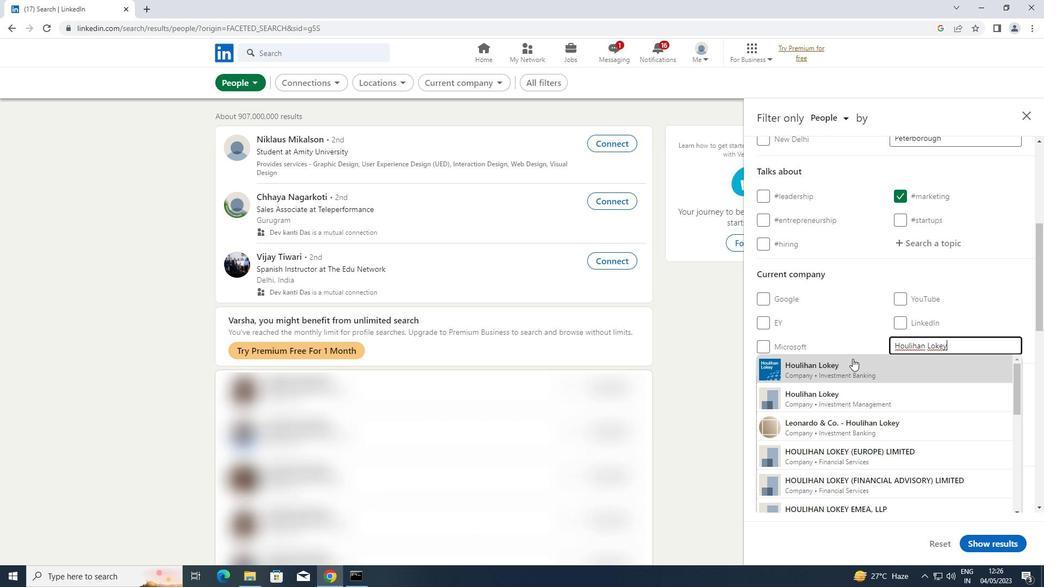 
Action: Mouse pressed left at (848, 360)
Screenshot: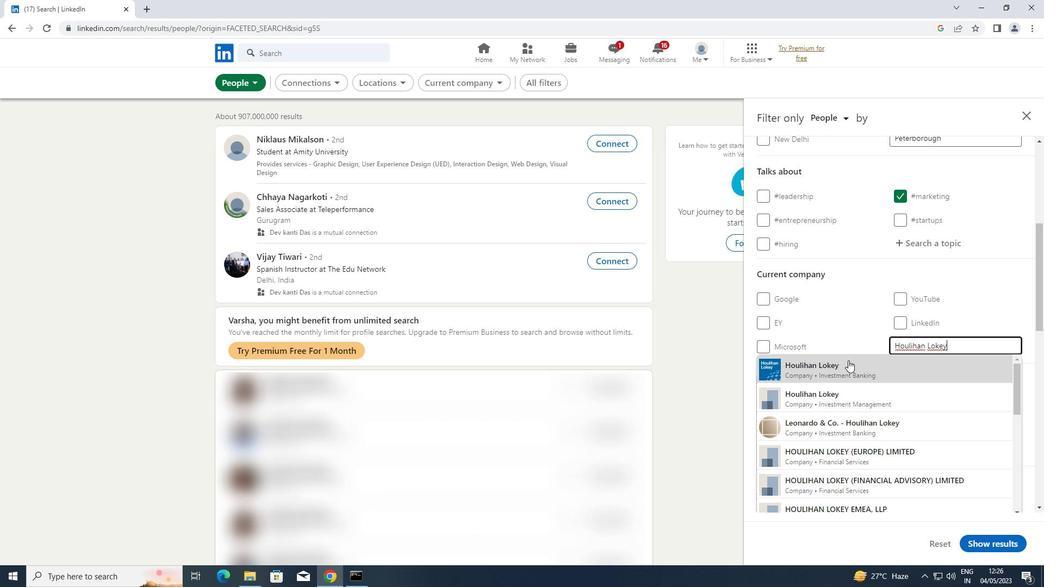 
Action: Mouse scrolled (848, 359) with delta (0, 0)
Screenshot: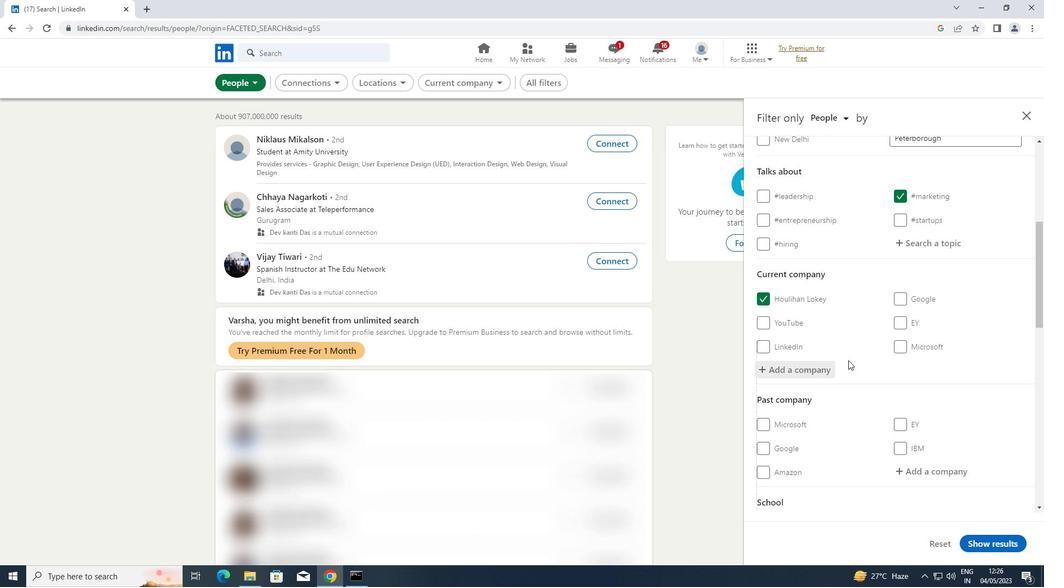 
Action: Mouse moved to (848, 360)
Screenshot: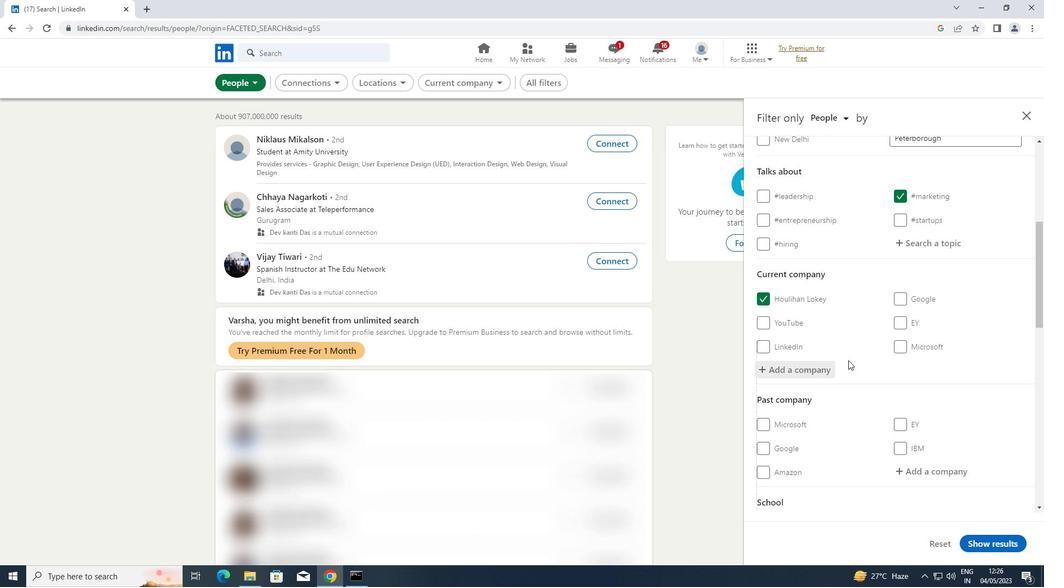 
Action: Mouse scrolled (848, 359) with delta (0, 0)
Screenshot: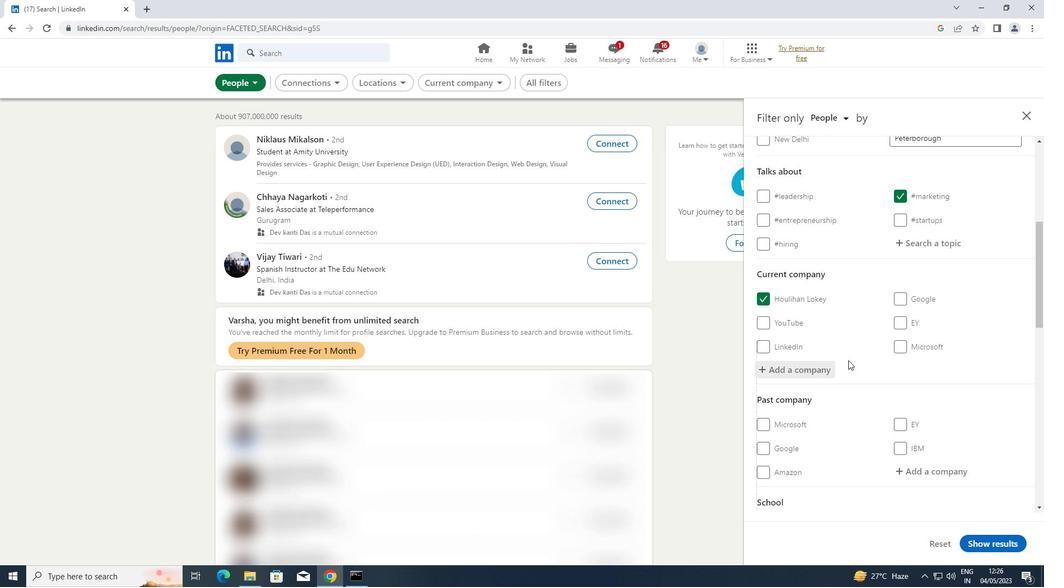 
Action: Mouse scrolled (848, 359) with delta (0, 0)
Screenshot: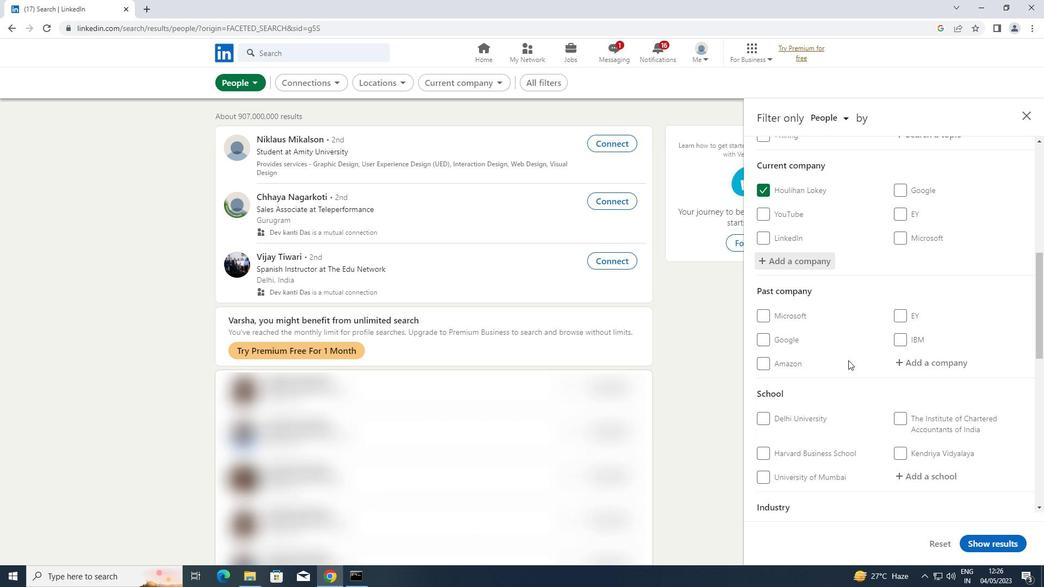 
Action: Mouse scrolled (848, 359) with delta (0, 0)
Screenshot: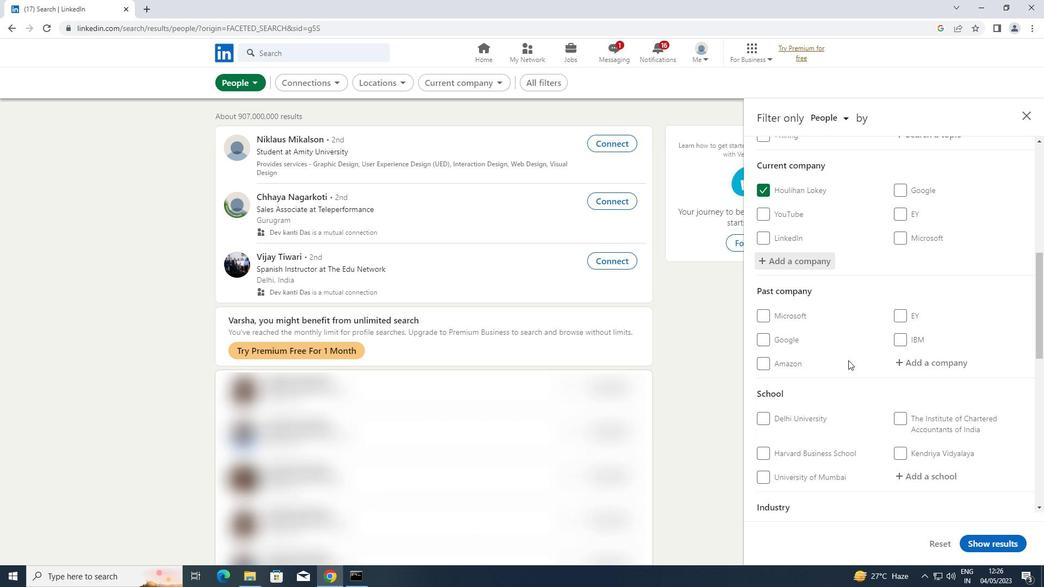 
Action: Mouse moved to (914, 360)
Screenshot: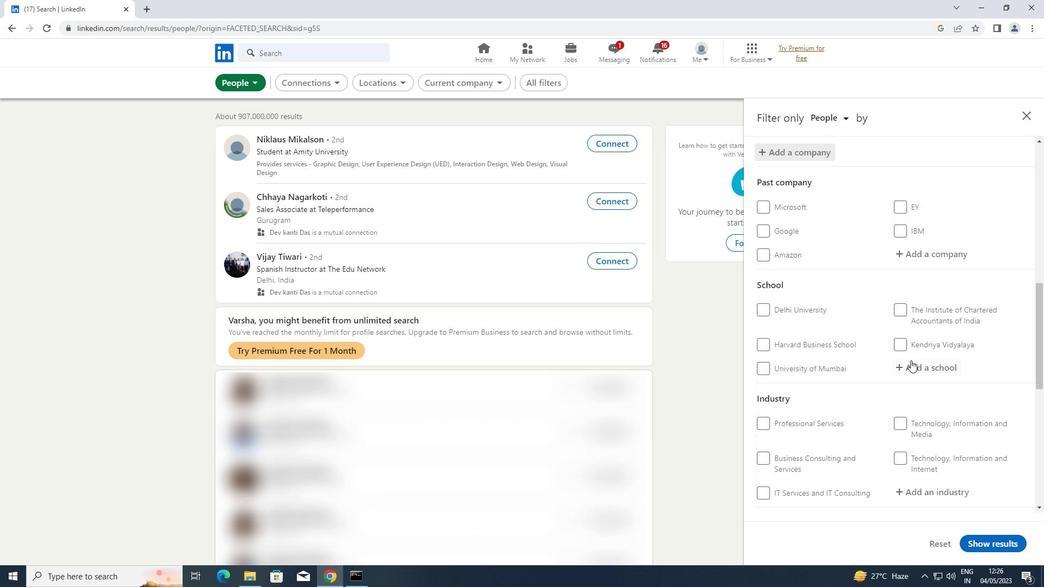 
Action: Mouse pressed left at (914, 360)
Screenshot: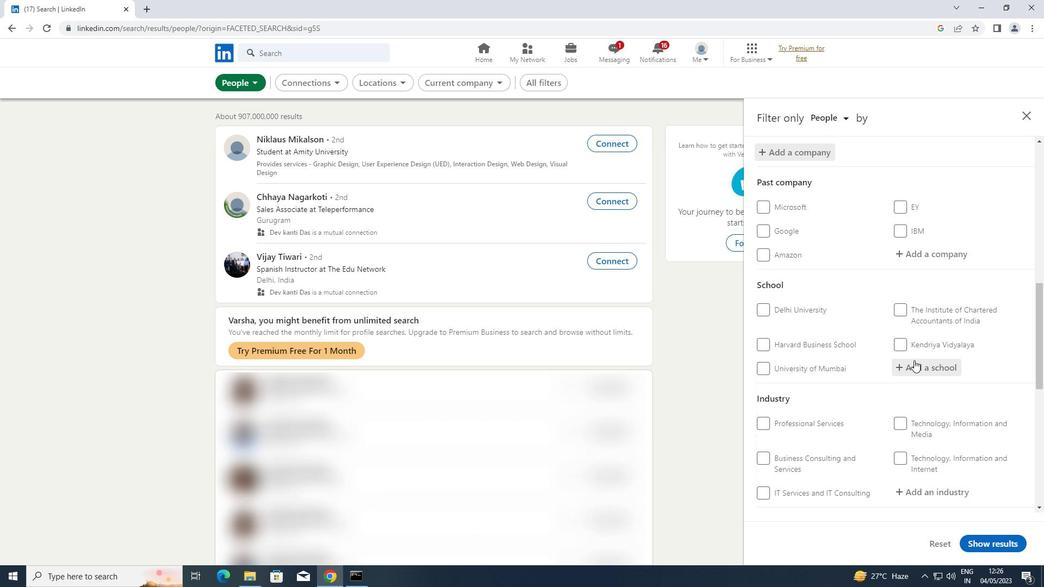 
Action: Key pressed <Key.shift>MANGALORE
Screenshot: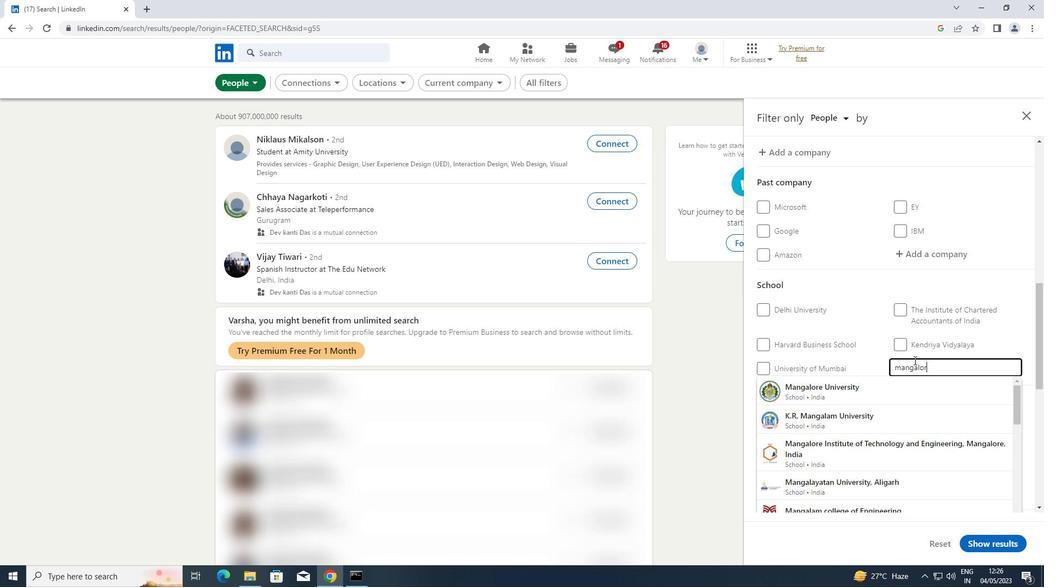 
Action: Mouse moved to (866, 378)
Screenshot: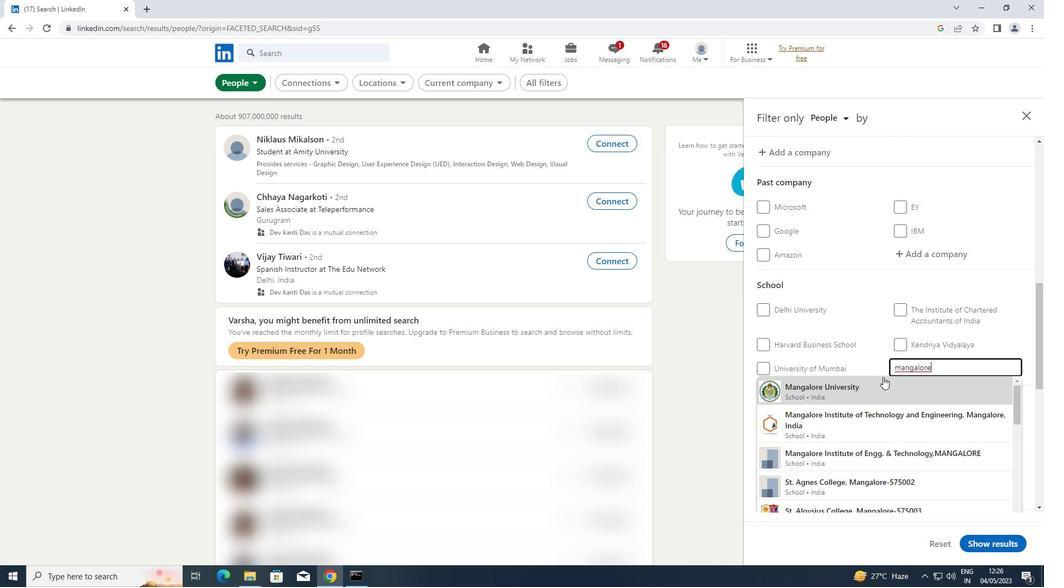 
Action: Mouse pressed left at (866, 378)
Screenshot: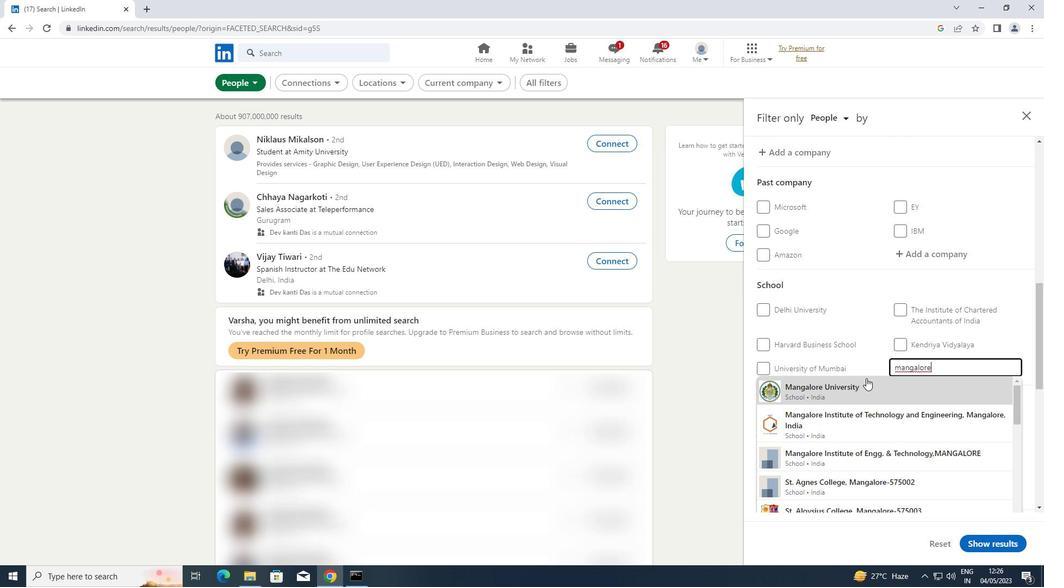 
Action: Mouse scrolled (866, 377) with delta (0, 0)
Screenshot: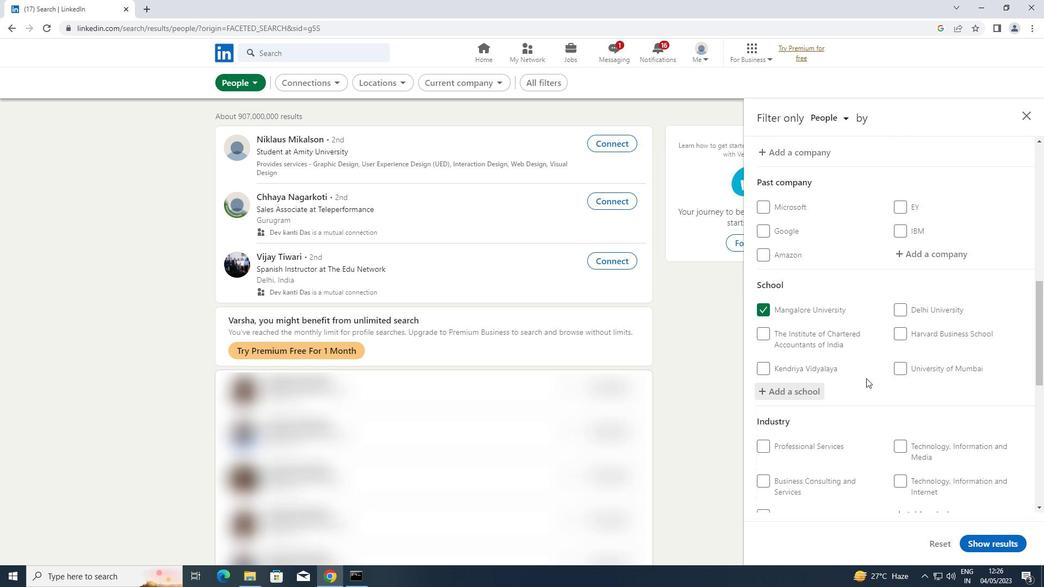 
Action: Mouse scrolled (866, 377) with delta (0, 0)
Screenshot: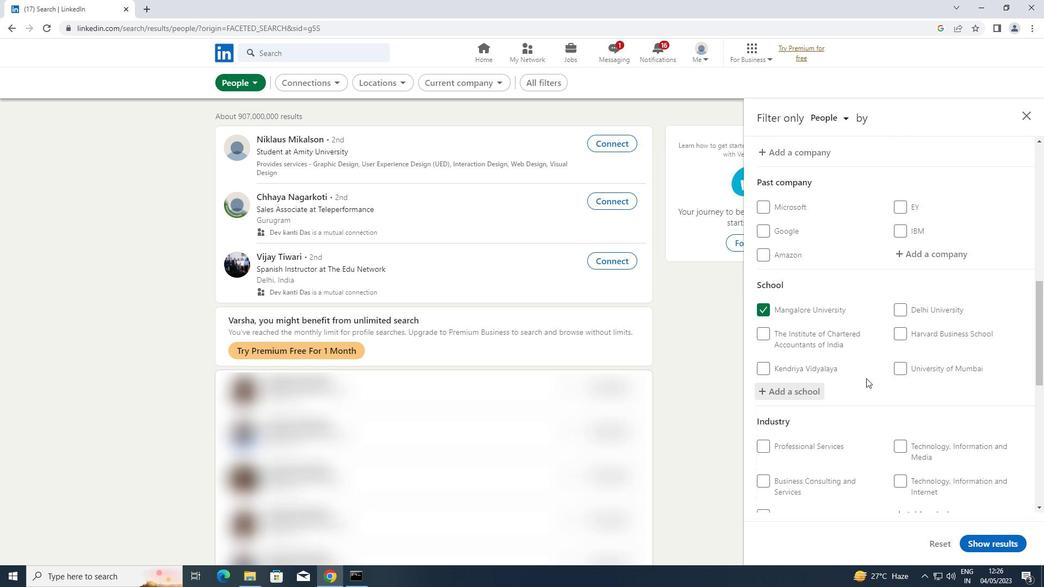
Action: Mouse scrolled (866, 377) with delta (0, 0)
Screenshot: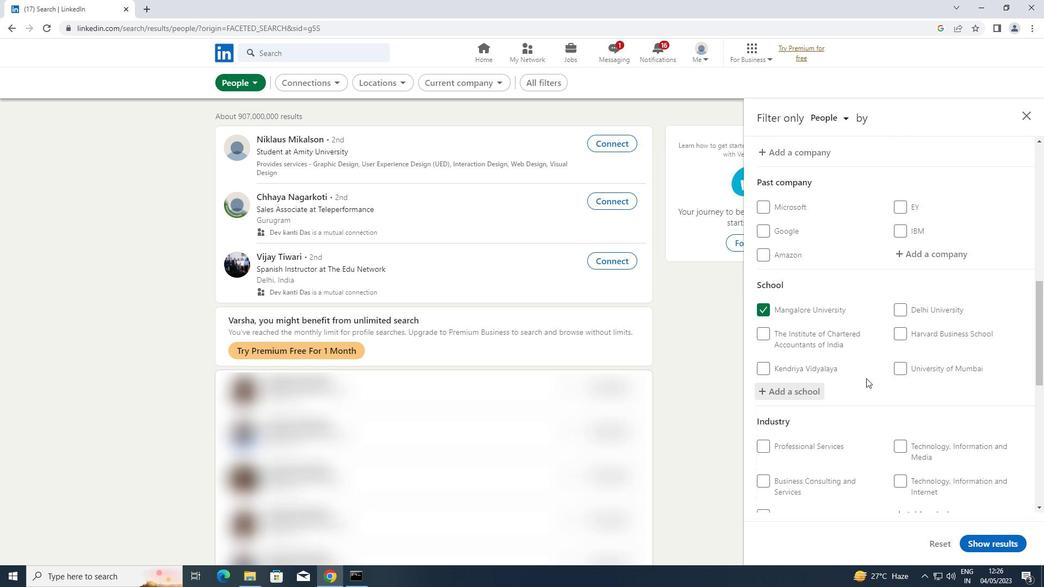 
Action: Mouse scrolled (866, 377) with delta (0, 0)
Screenshot: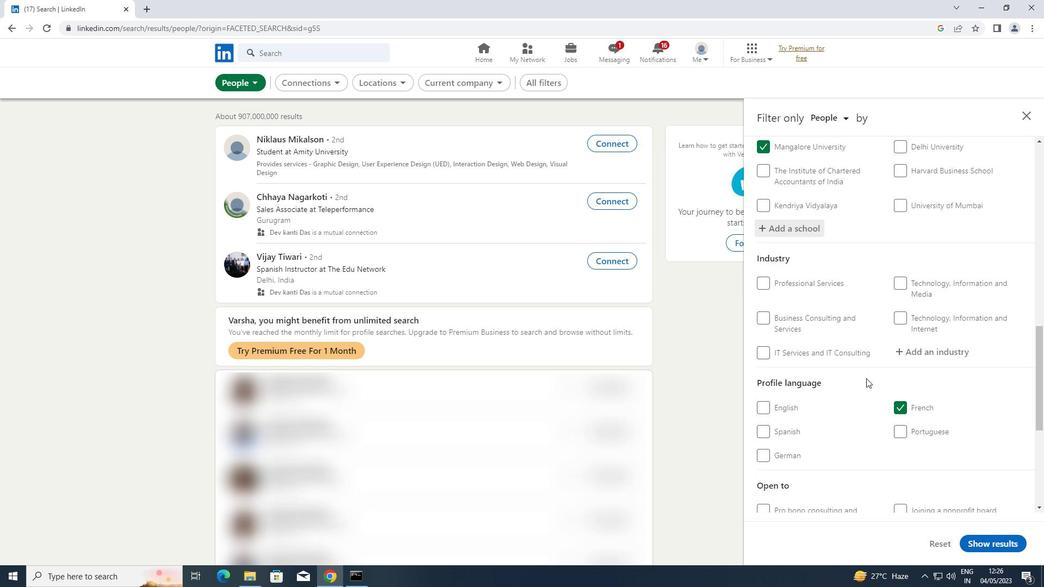 
Action: Mouse moved to (933, 290)
Screenshot: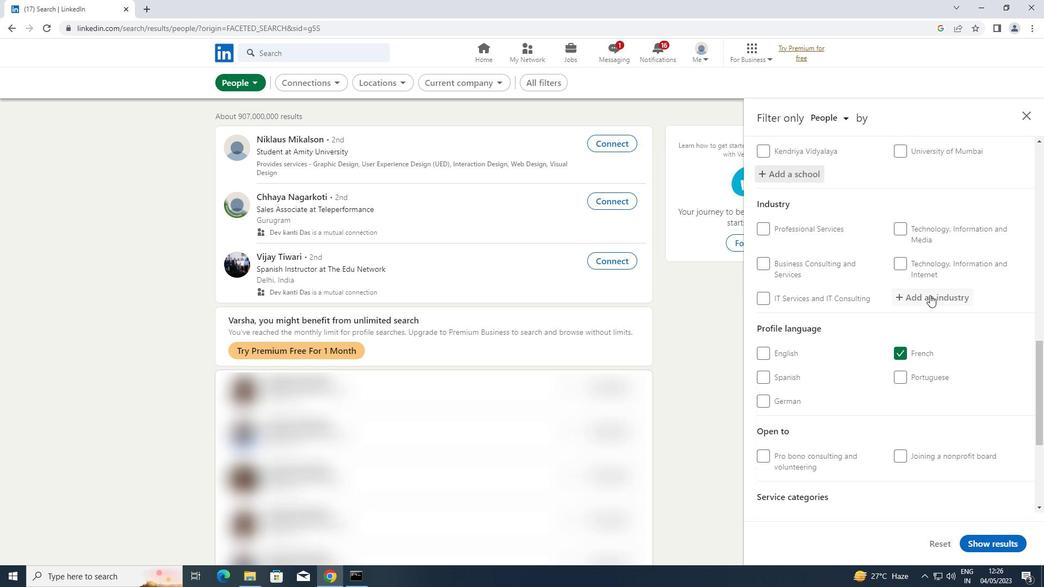 
Action: Mouse pressed left at (933, 290)
Screenshot: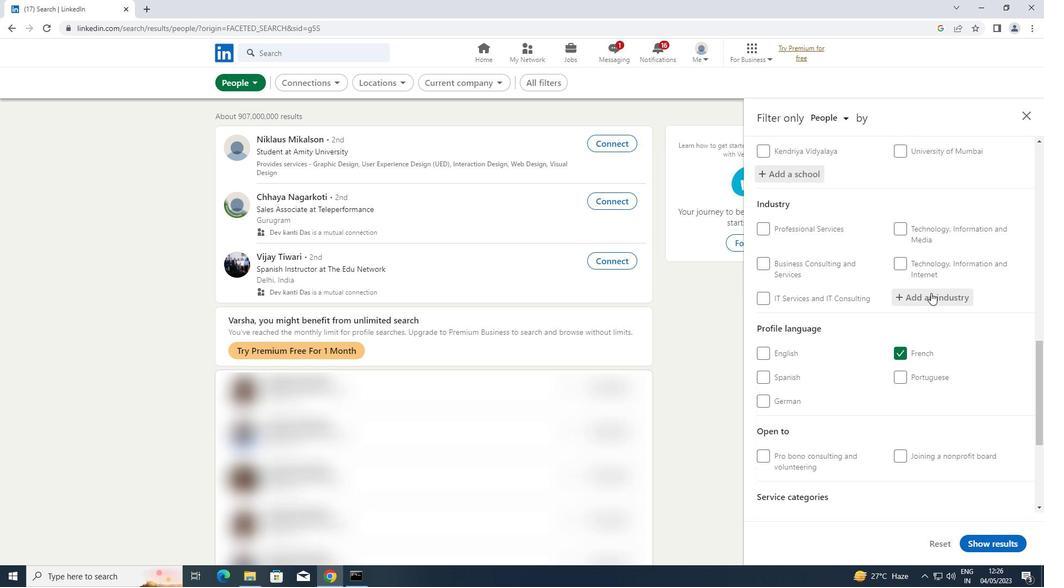 
Action: Key pressed <Key.shift>COMMUNITY<Key.space><Key.shift>DEVELOP
Screenshot: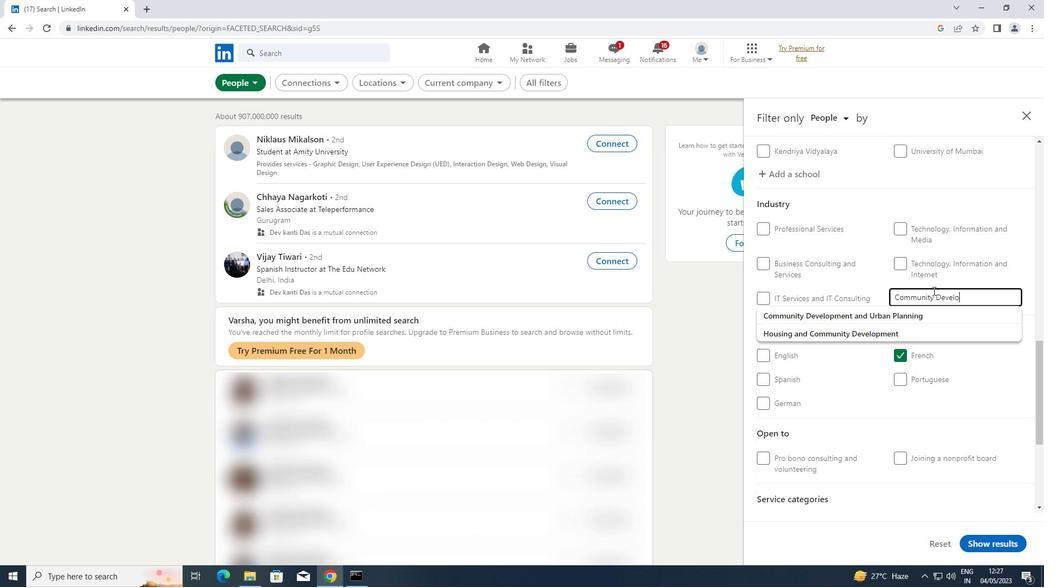 
Action: Mouse moved to (885, 313)
Screenshot: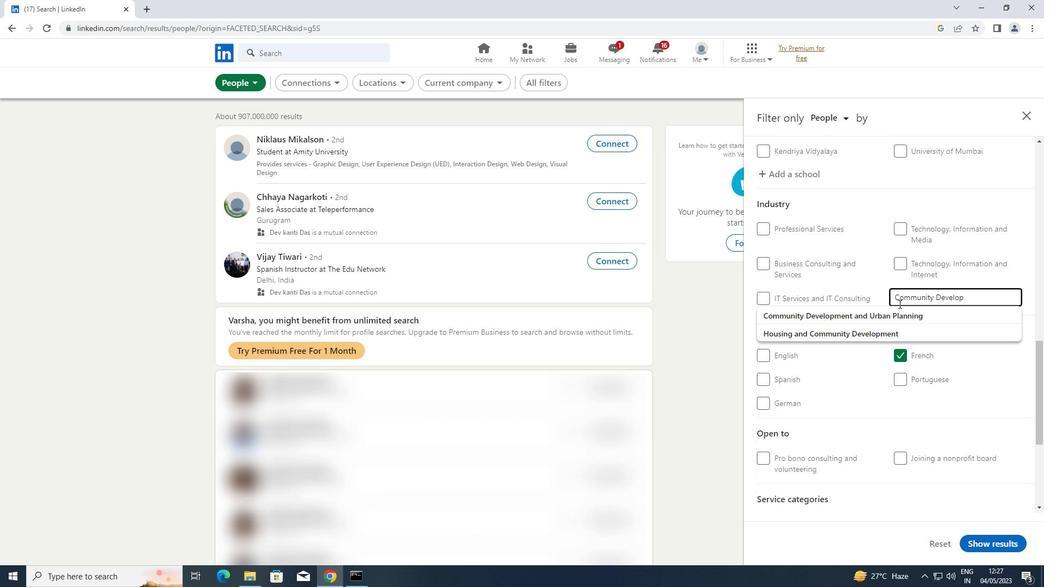 
Action: Mouse pressed left at (885, 313)
Screenshot: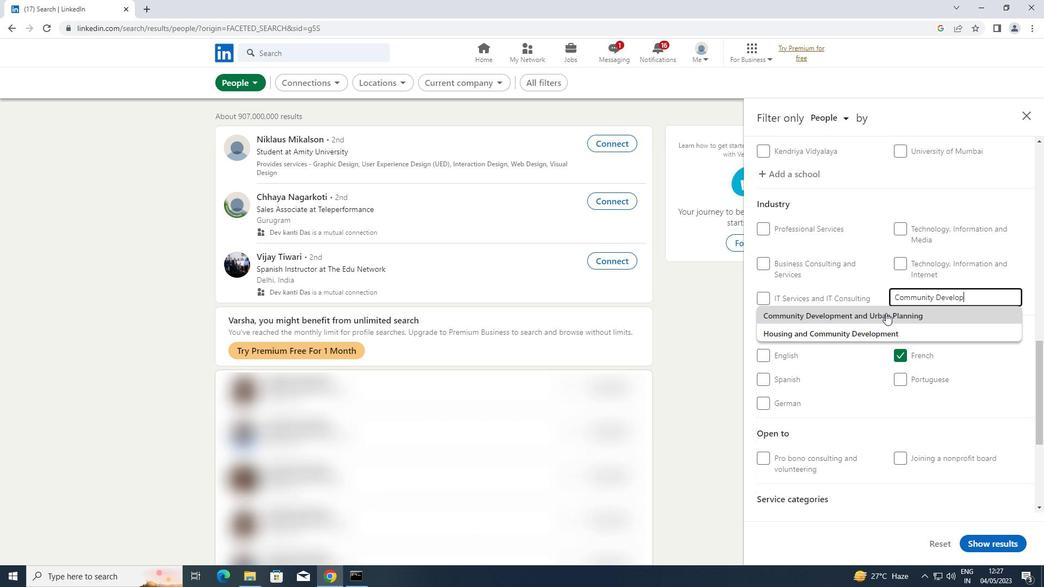 
Action: Mouse scrolled (885, 312) with delta (0, 0)
Screenshot: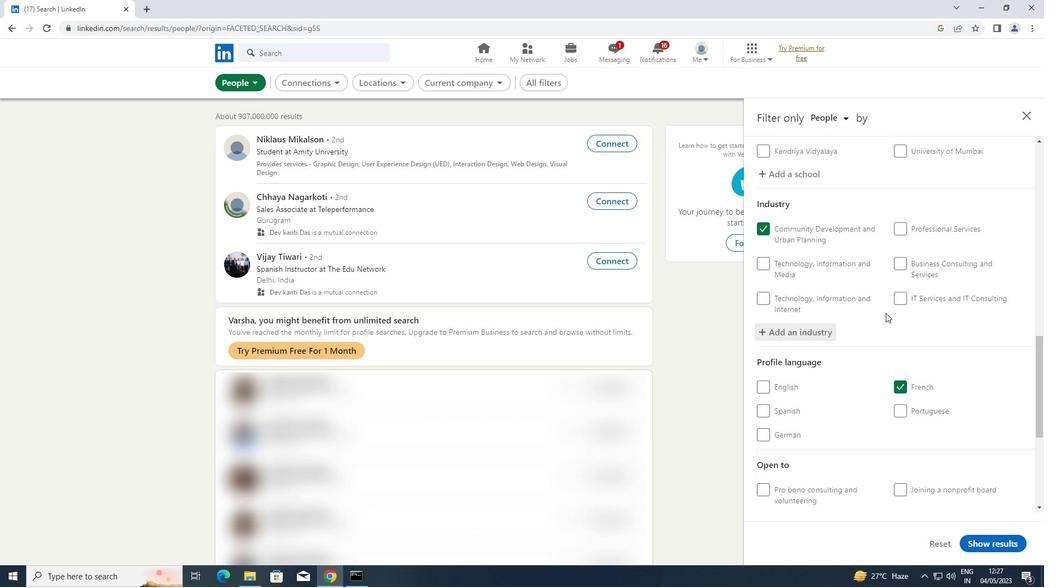 
Action: Mouse scrolled (885, 312) with delta (0, 0)
Screenshot: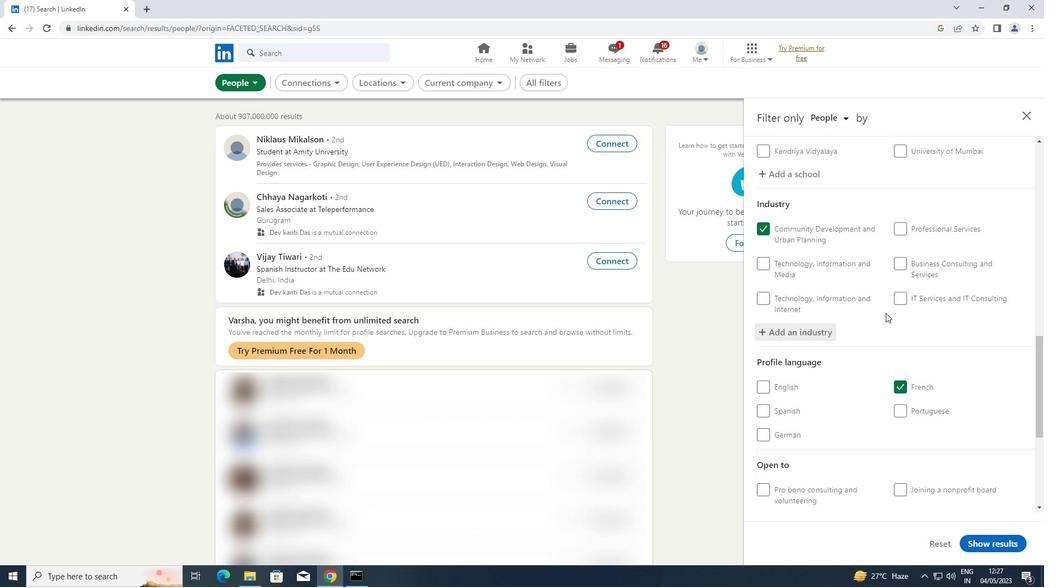 
Action: Mouse scrolled (885, 312) with delta (0, 0)
Screenshot: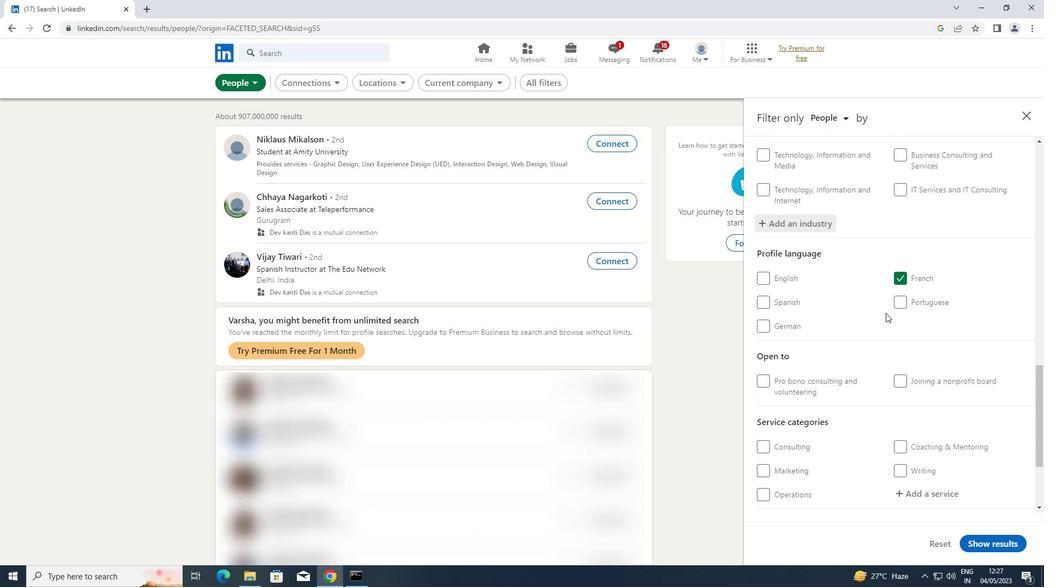 
Action: Mouse scrolled (885, 312) with delta (0, 0)
Screenshot: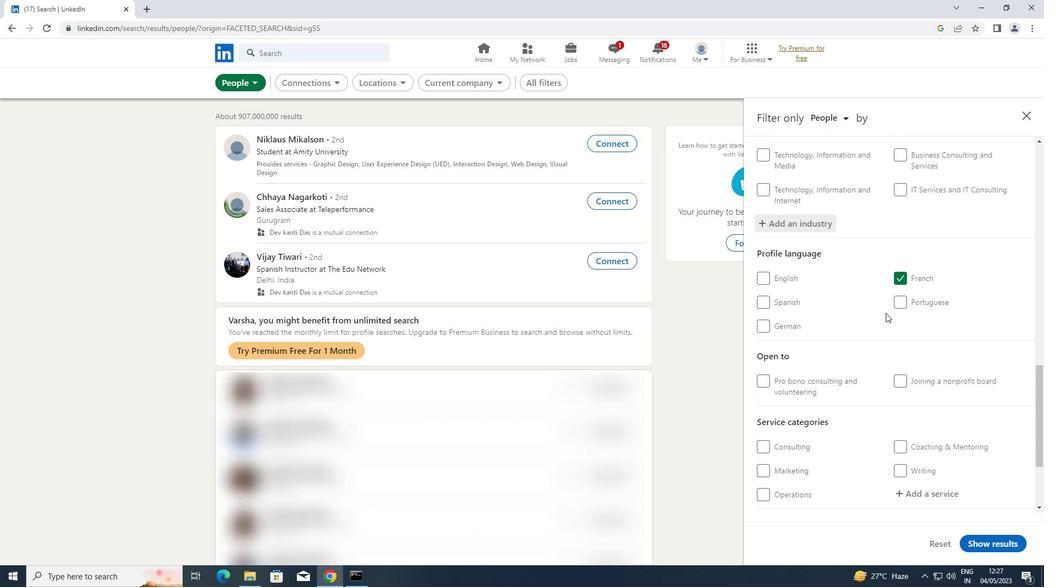 
Action: Mouse moved to (915, 381)
Screenshot: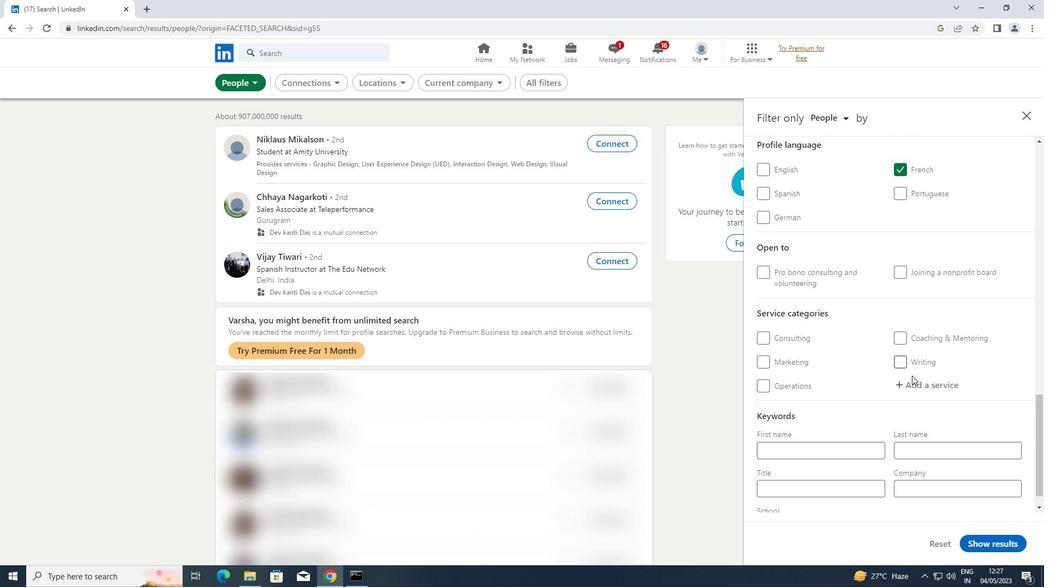 
Action: Mouse pressed left at (915, 381)
Screenshot: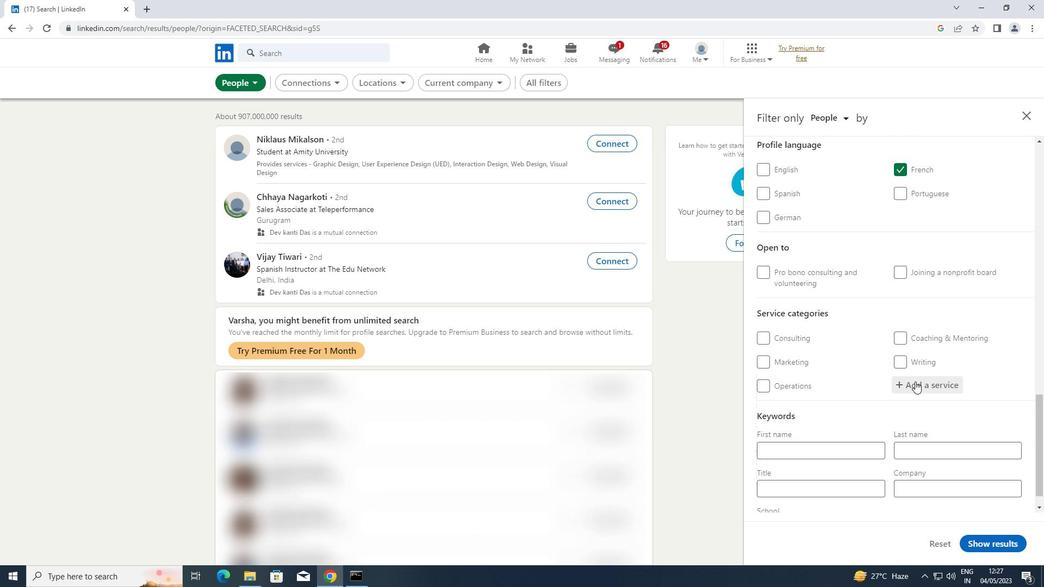 
Action: Key pressed <Key.shift>WORD<Key.shift>PRESSS
Screenshot: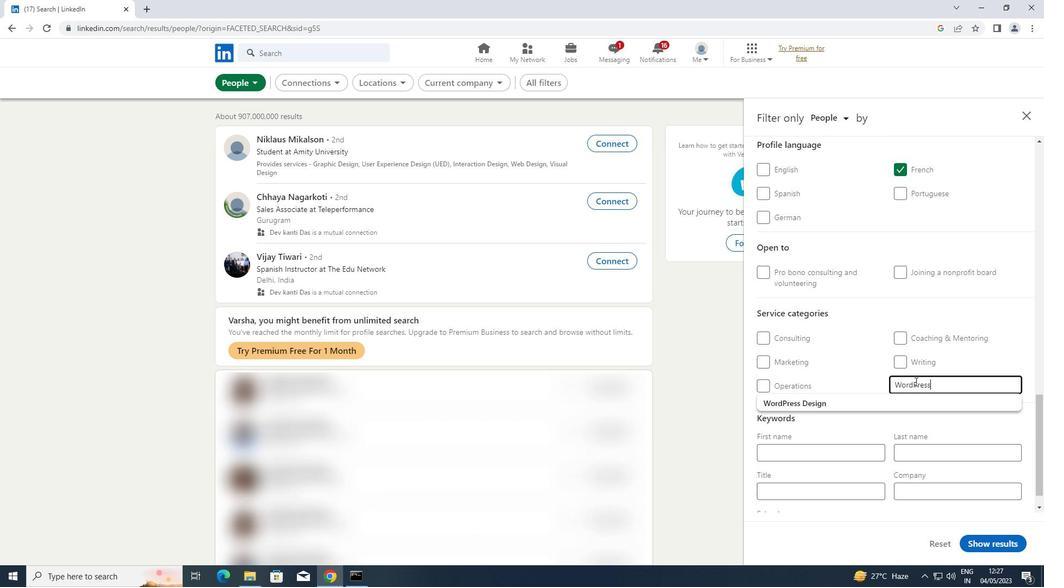 
Action: Mouse moved to (847, 406)
Screenshot: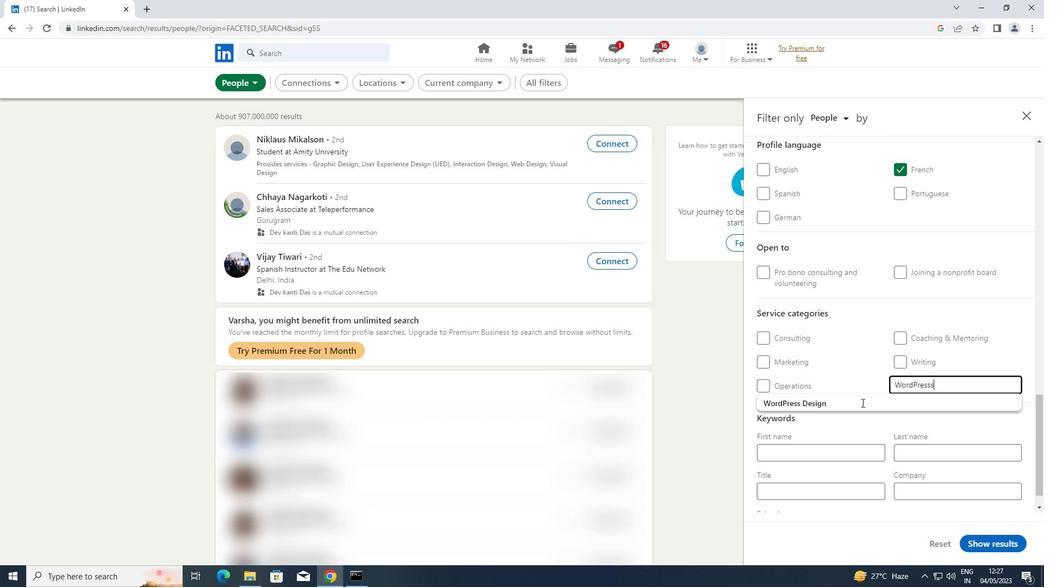 
Action: Mouse pressed left at (847, 406)
Screenshot: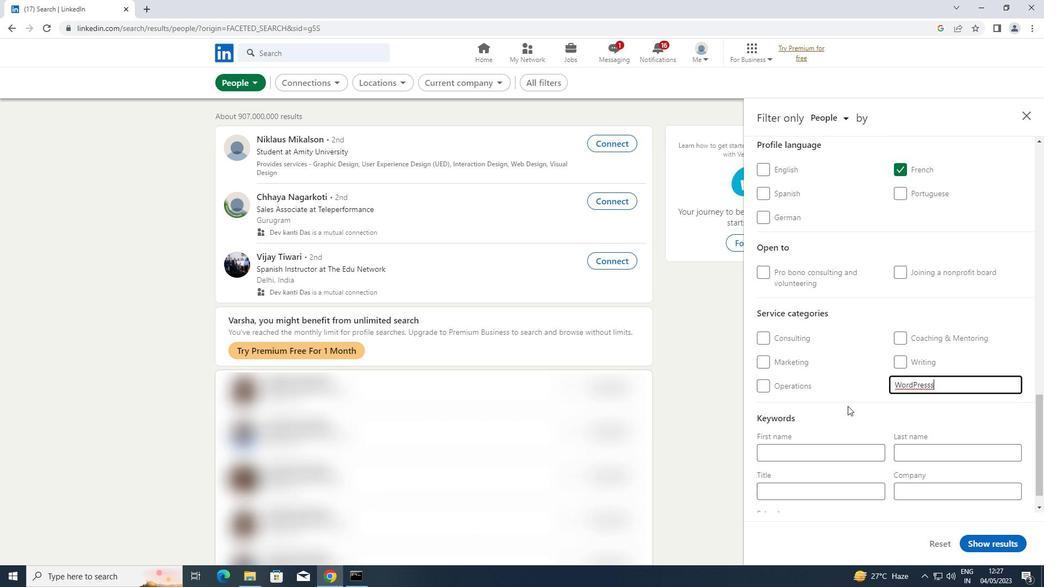 
Action: Mouse scrolled (847, 405) with delta (0, 0)
Screenshot: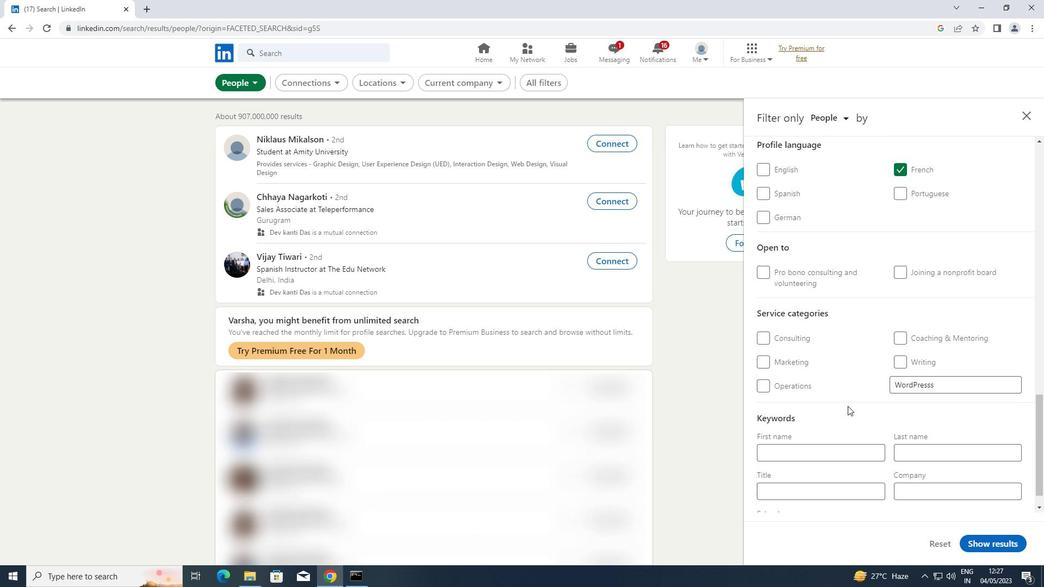 
Action: Mouse scrolled (847, 405) with delta (0, 0)
Screenshot: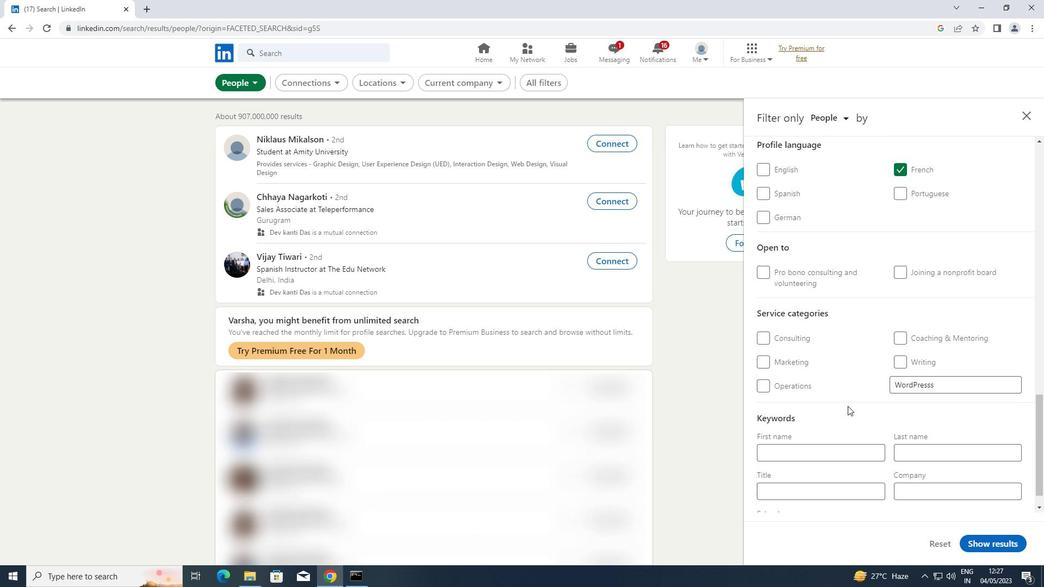 
Action: Mouse scrolled (847, 405) with delta (0, 0)
Screenshot: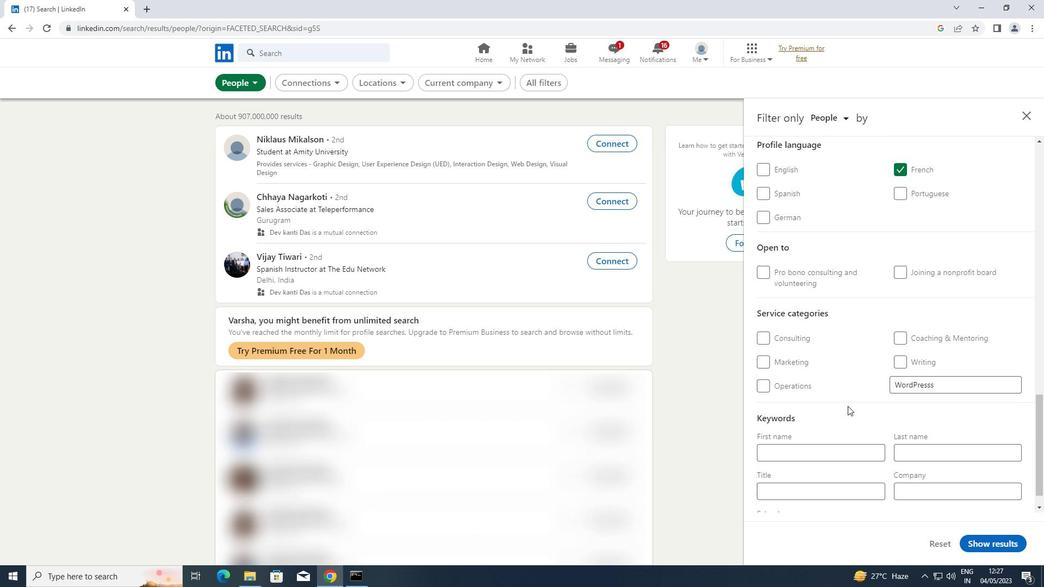 
Action: Mouse scrolled (847, 405) with delta (0, 0)
Screenshot: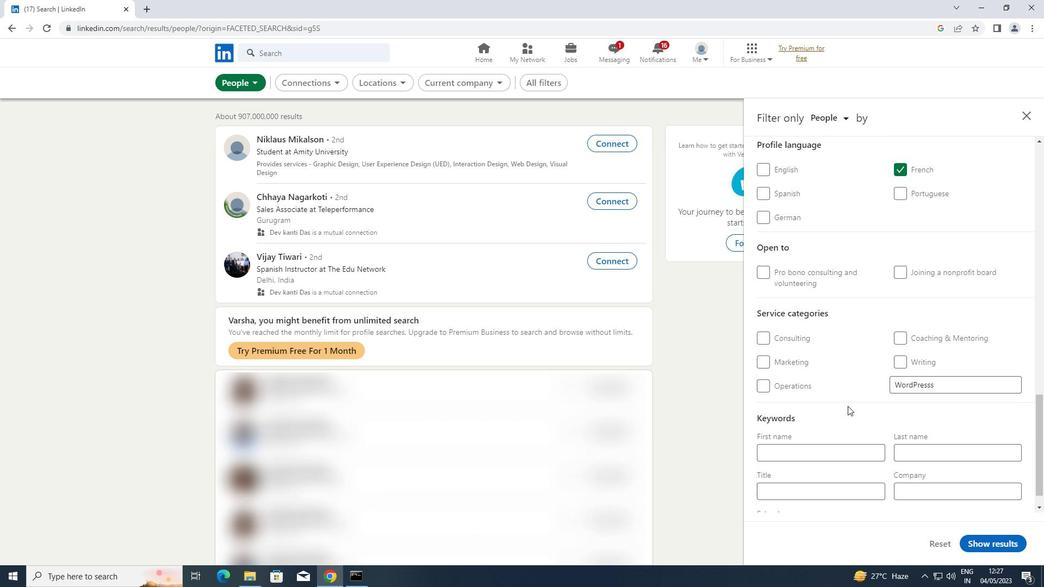 
Action: Mouse moved to (795, 467)
Screenshot: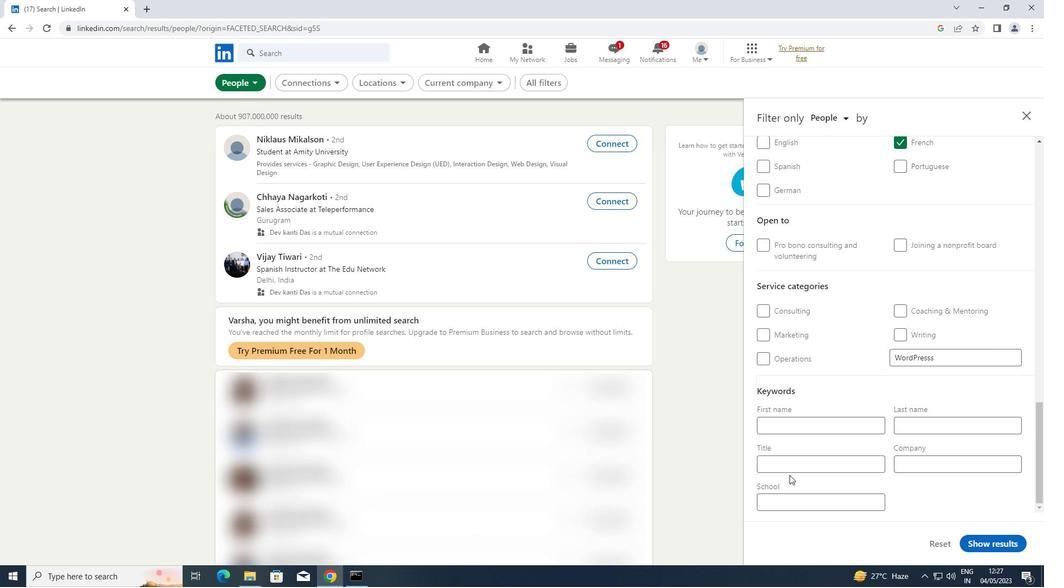 
Action: Mouse pressed left at (795, 467)
Screenshot: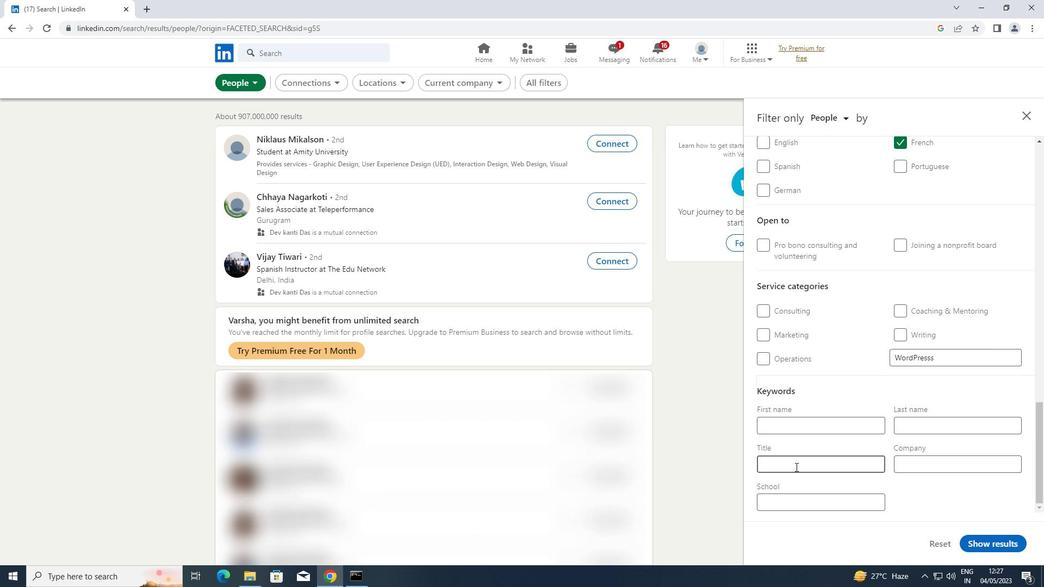 
Action: Key pressed <Key.shift>MEDICAL<Key.space><Key.shift>RESEARCHER
Screenshot: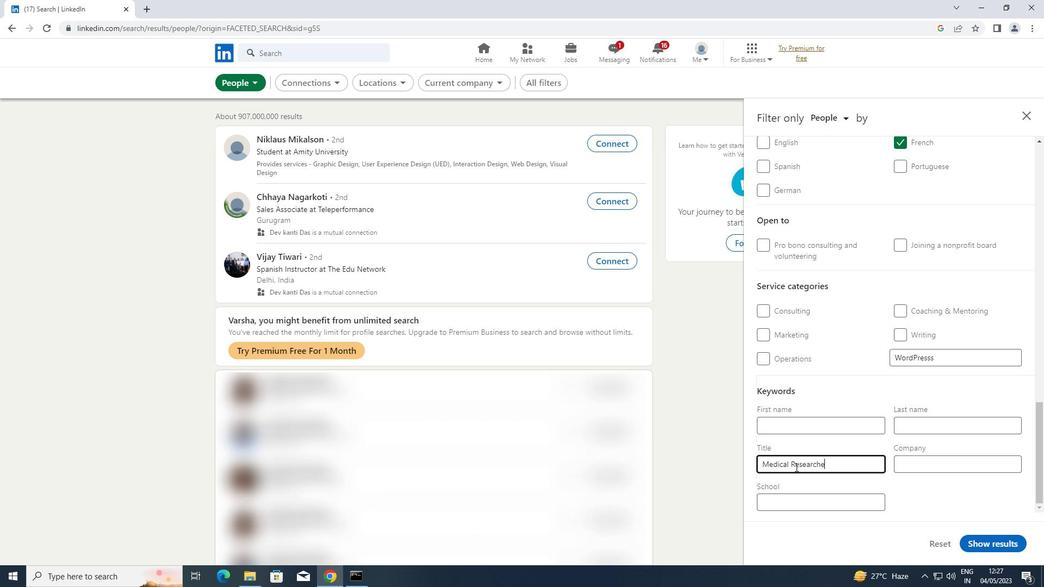 
Action: Mouse moved to (1005, 535)
Screenshot: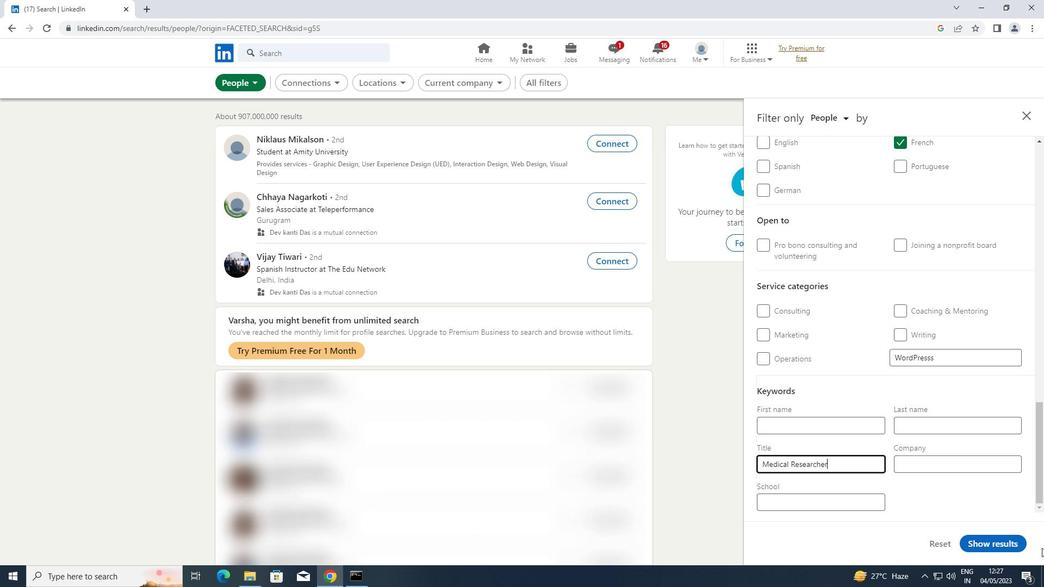 
Action: Mouse pressed left at (1005, 535)
Screenshot: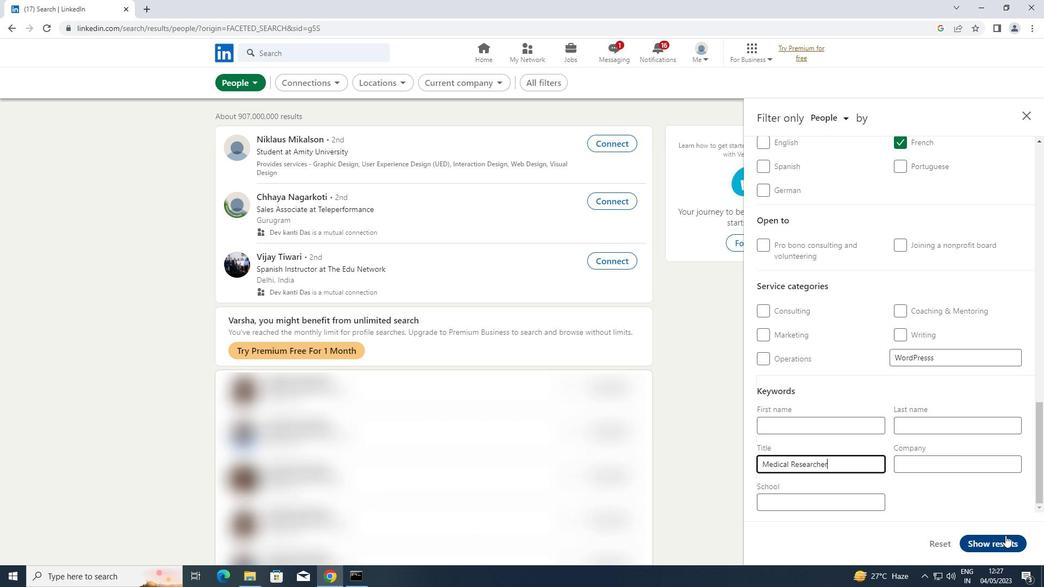 
